 Task: Look for space in Tiruppuvanam, India from 9th June, 2023 to 16th June, 2023 for 2 adults in price range Rs.8000 to Rs.16000. Place can be entire place with 2 bedrooms having 2 beds and 1 bathroom. Property type can be house, flat, guest house. Booking option can be shelf check-in. Required host language is English.
Action: Mouse moved to (480, 81)
Screenshot: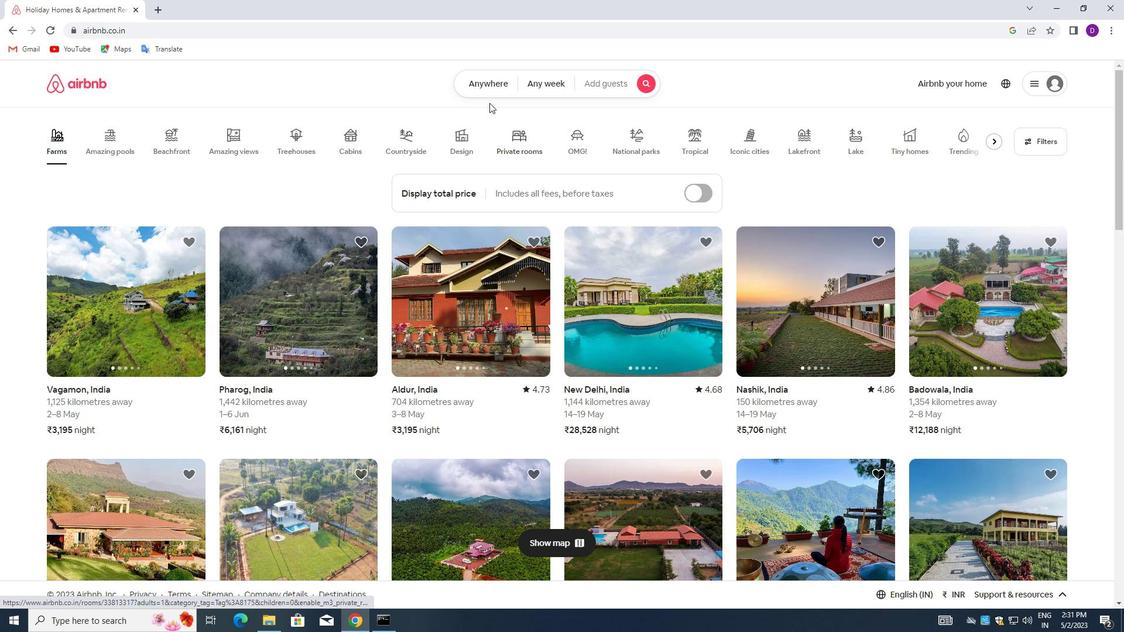 
Action: Mouse pressed left at (480, 81)
Screenshot: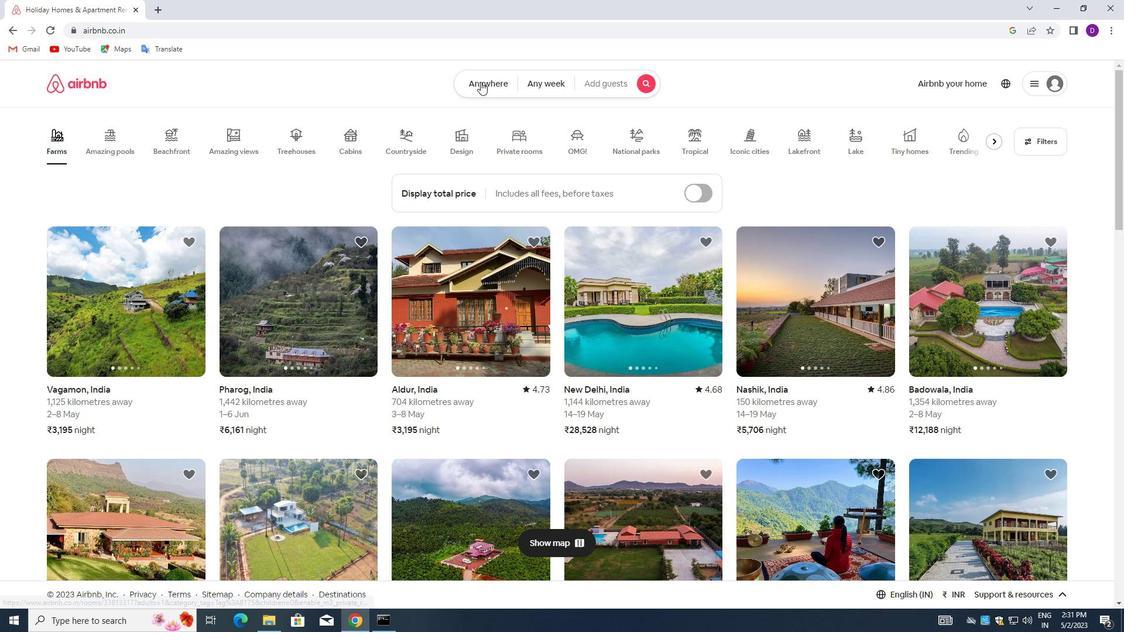 
Action: Mouse moved to (377, 131)
Screenshot: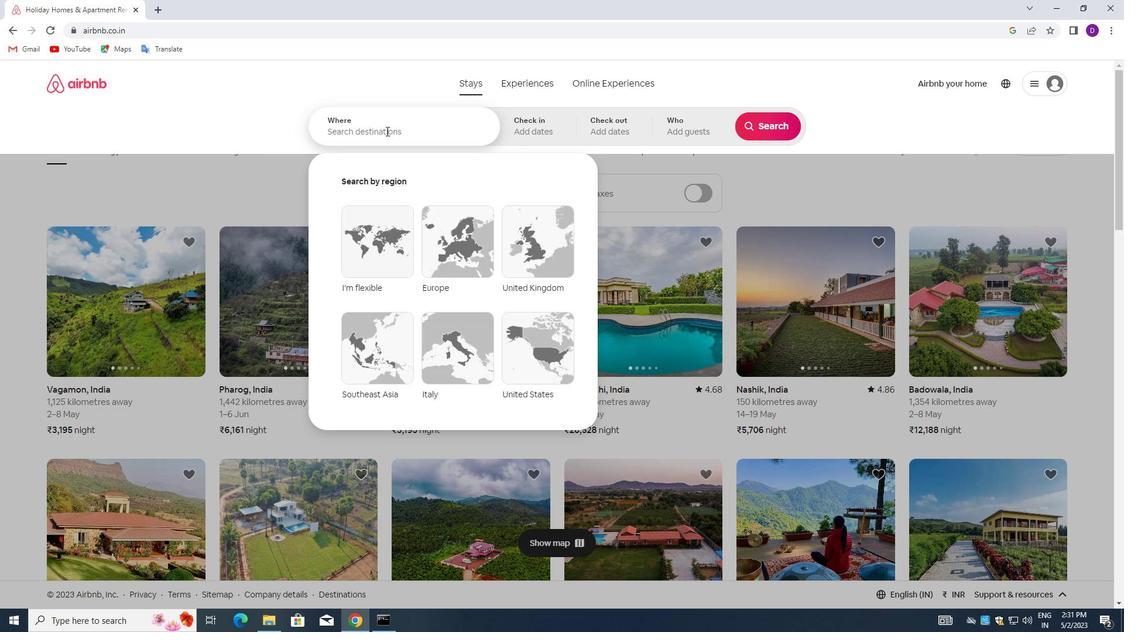 
Action: Mouse pressed left at (377, 131)
Screenshot: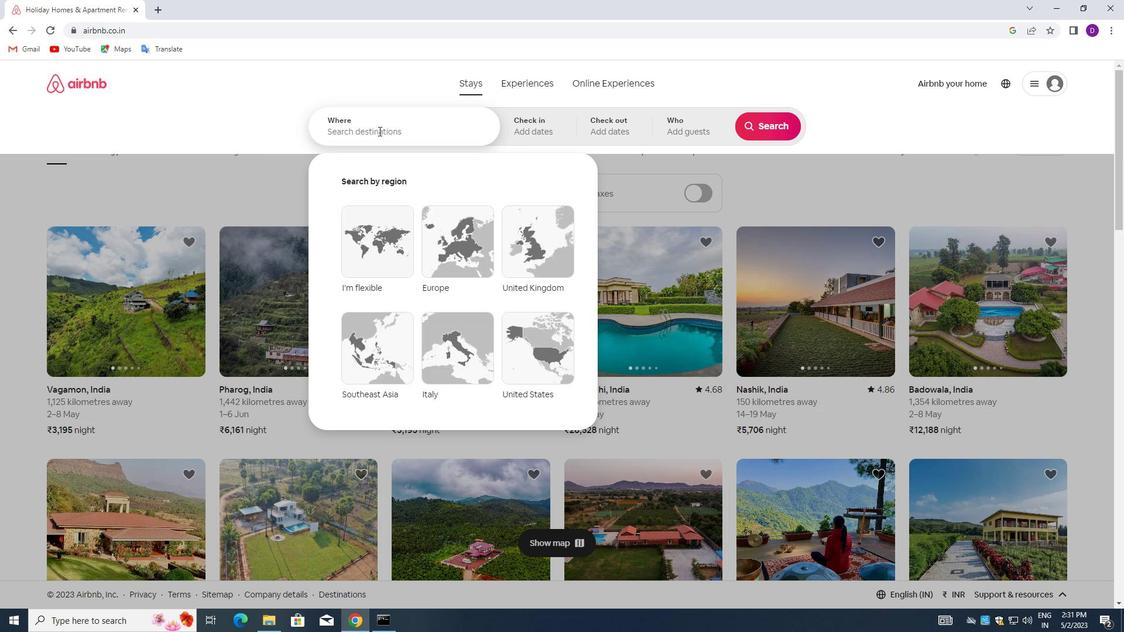 
Action: Key pressed <Key.shift_r>Tiruppuvanam,<Key.space><Key.shift>INDIA<Key.enter>
Screenshot: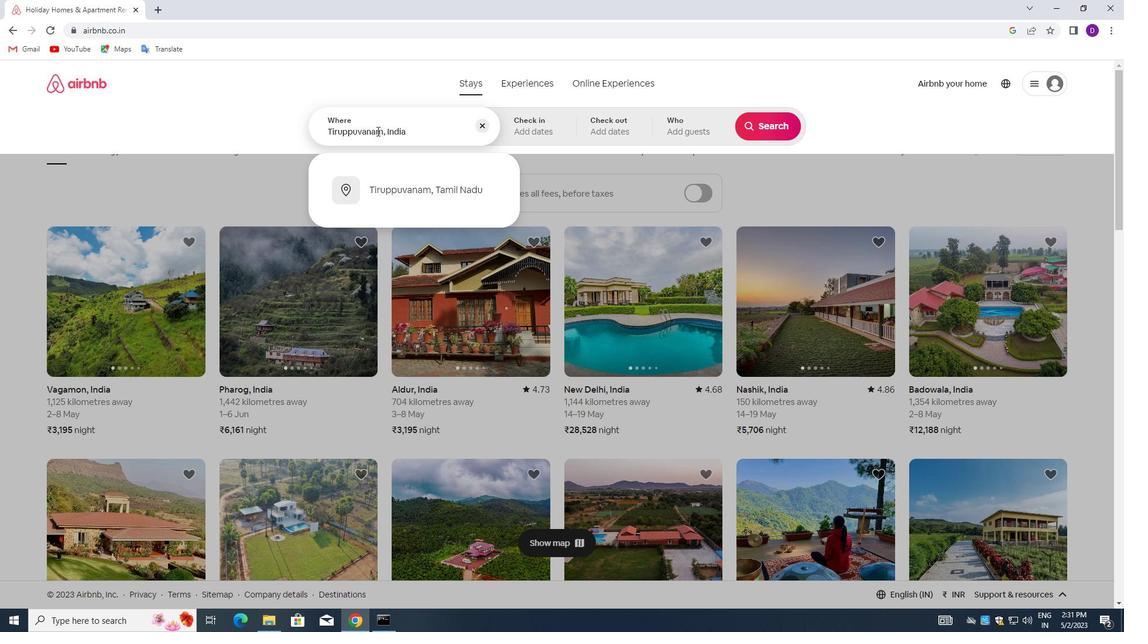 
Action: Mouse moved to (699, 349)
Screenshot: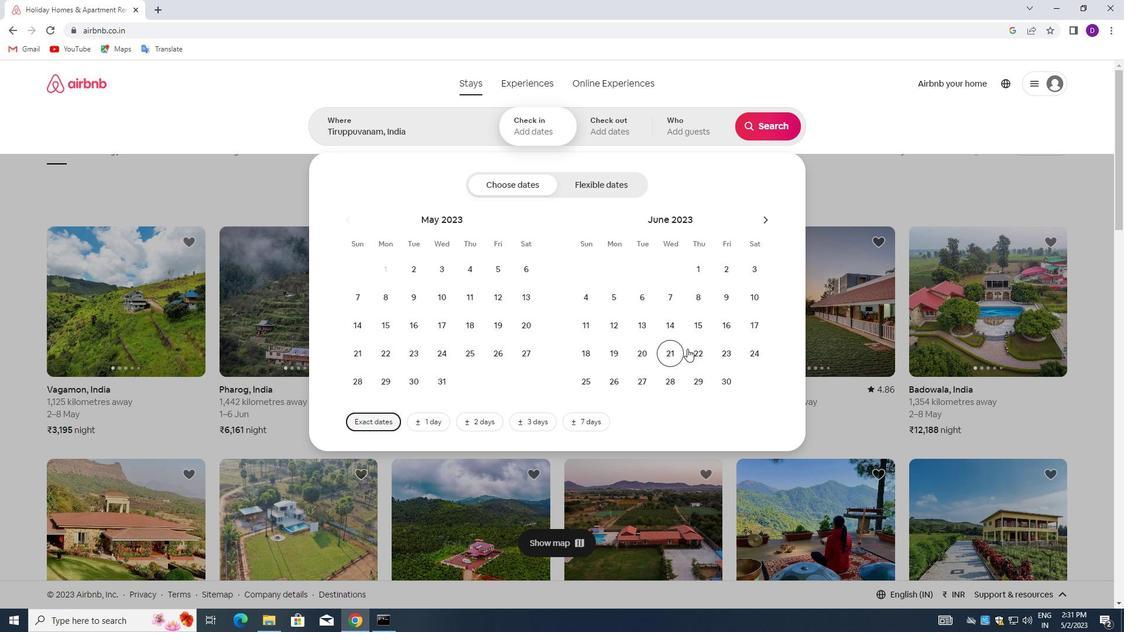 
Action: Mouse pressed left at (699, 349)
Screenshot: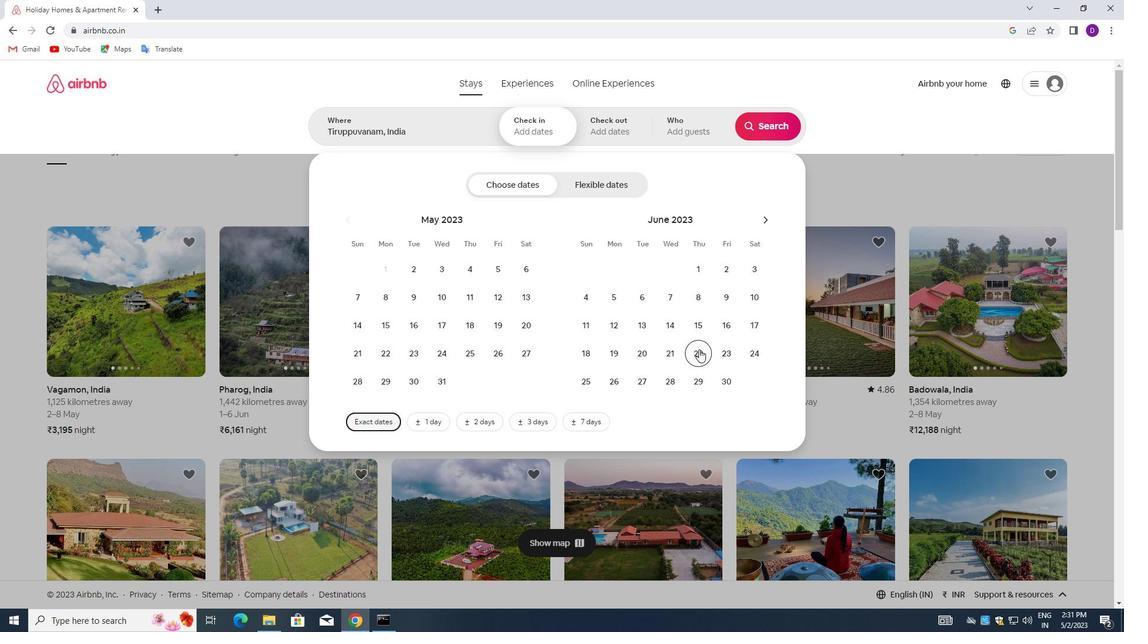 
Action: Mouse moved to (716, 378)
Screenshot: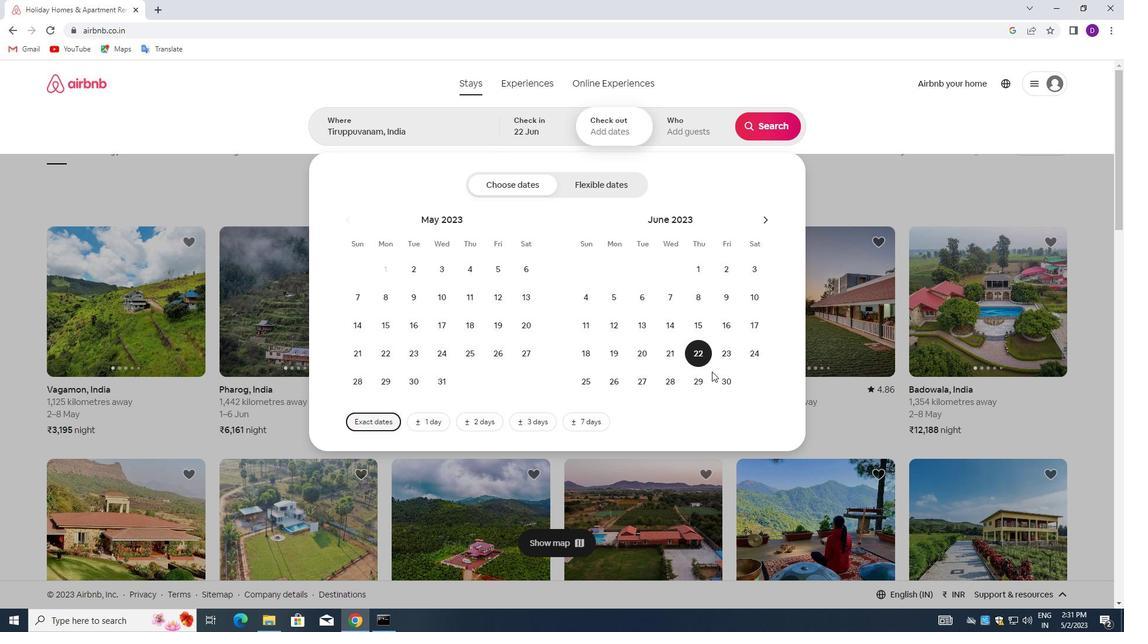 
Action: Mouse pressed left at (716, 378)
Screenshot: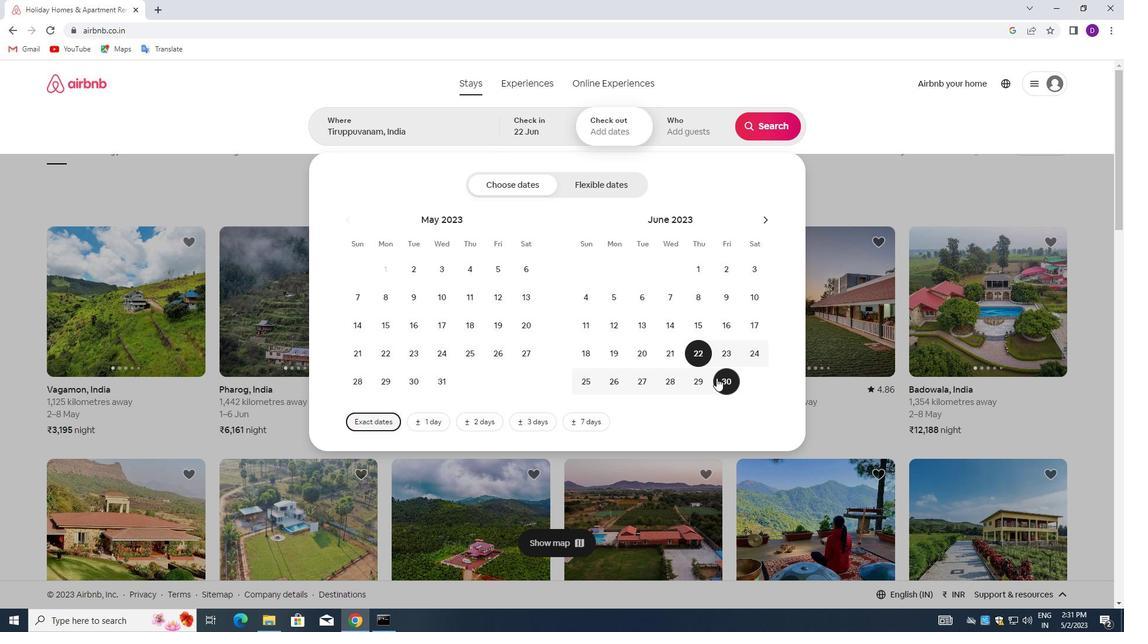 
Action: Mouse moved to (683, 133)
Screenshot: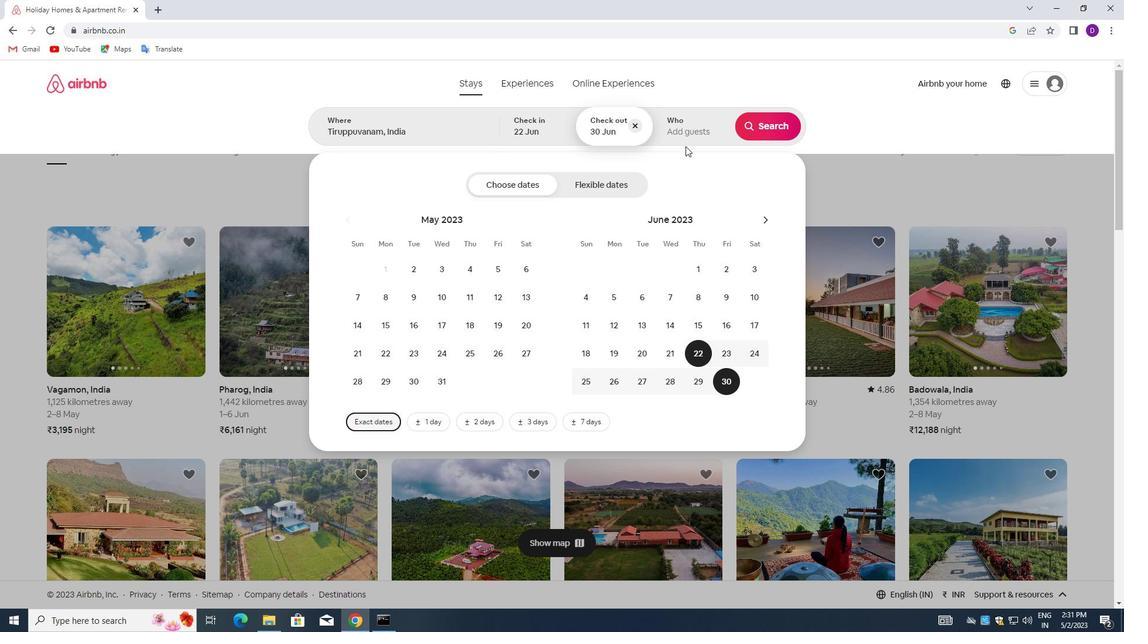 
Action: Mouse pressed left at (683, 133)
Screenshot: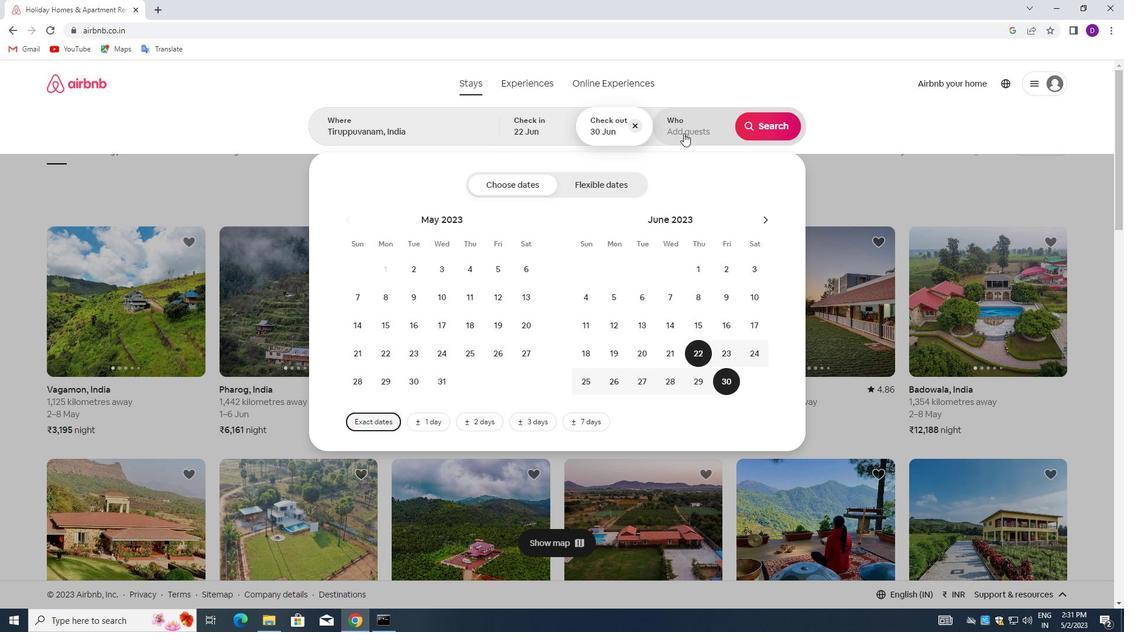 
Action: Mouse moved to (774, 185)
Screenshot: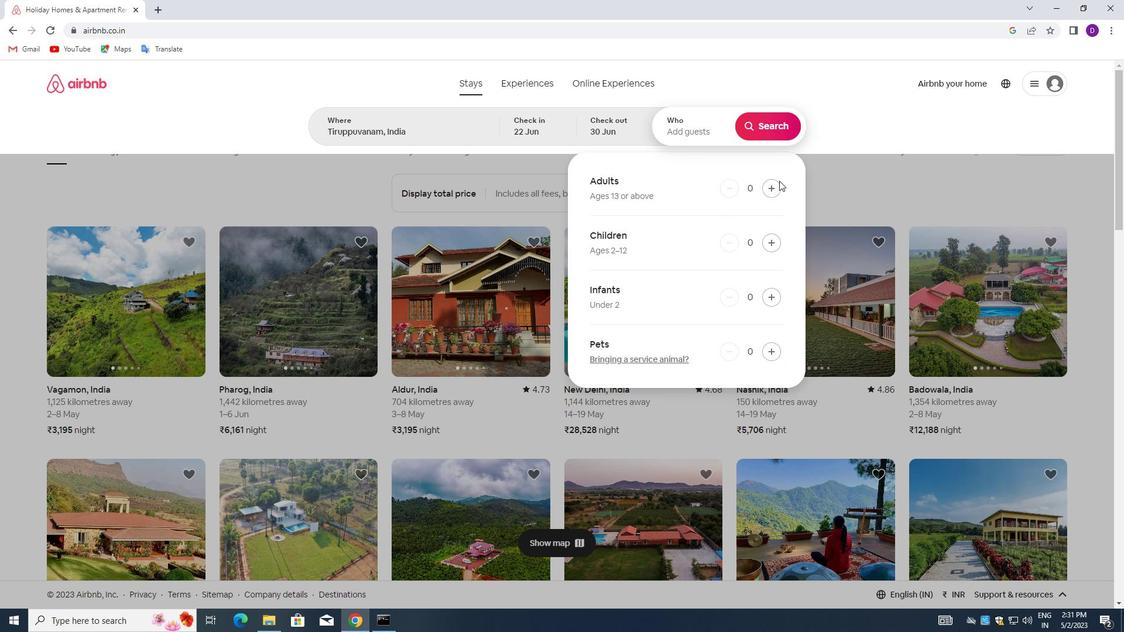 
Action: Mouse pressed left at (774, 185)
Screenshot: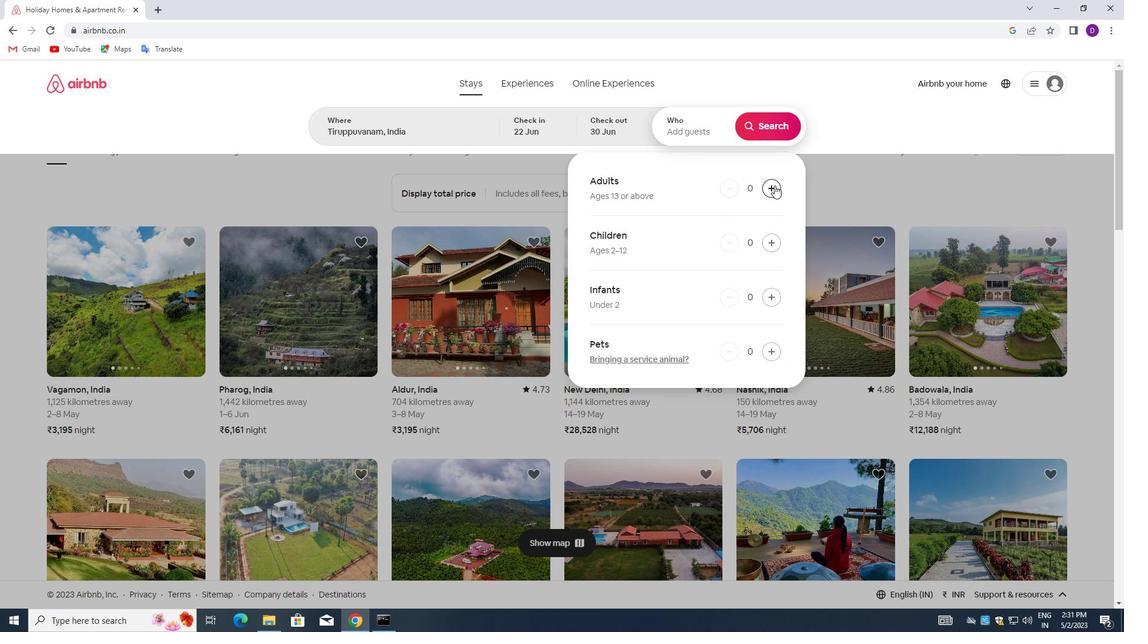 
Action: Mouse pressed left at (774, 185)
Screenshot: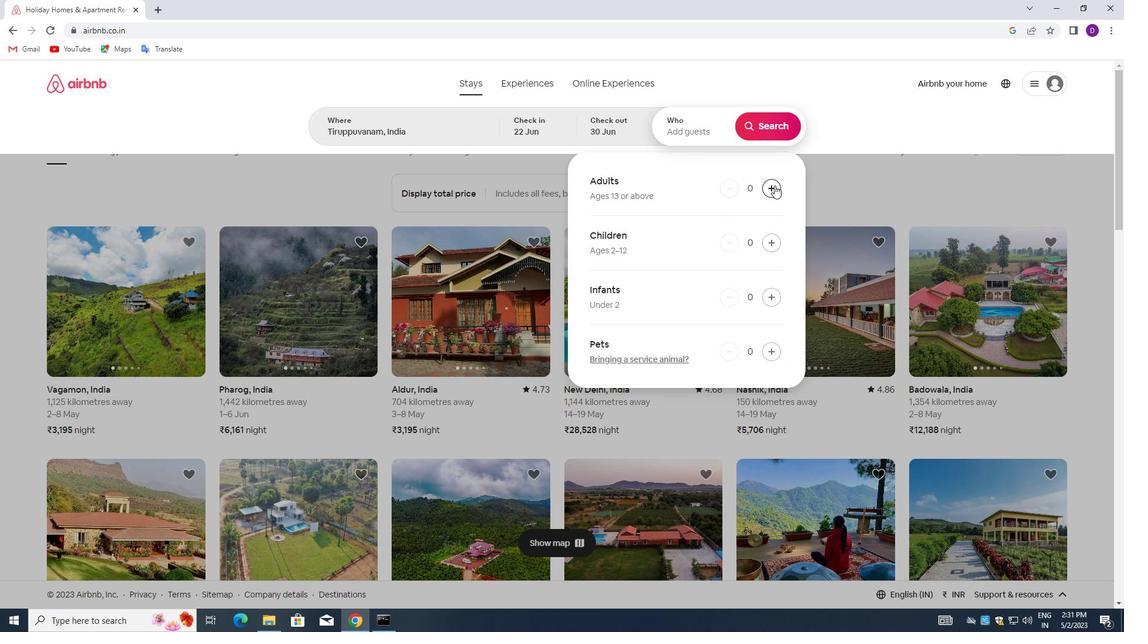 
Action: Mouse moved to (766, 124)
Screenshot: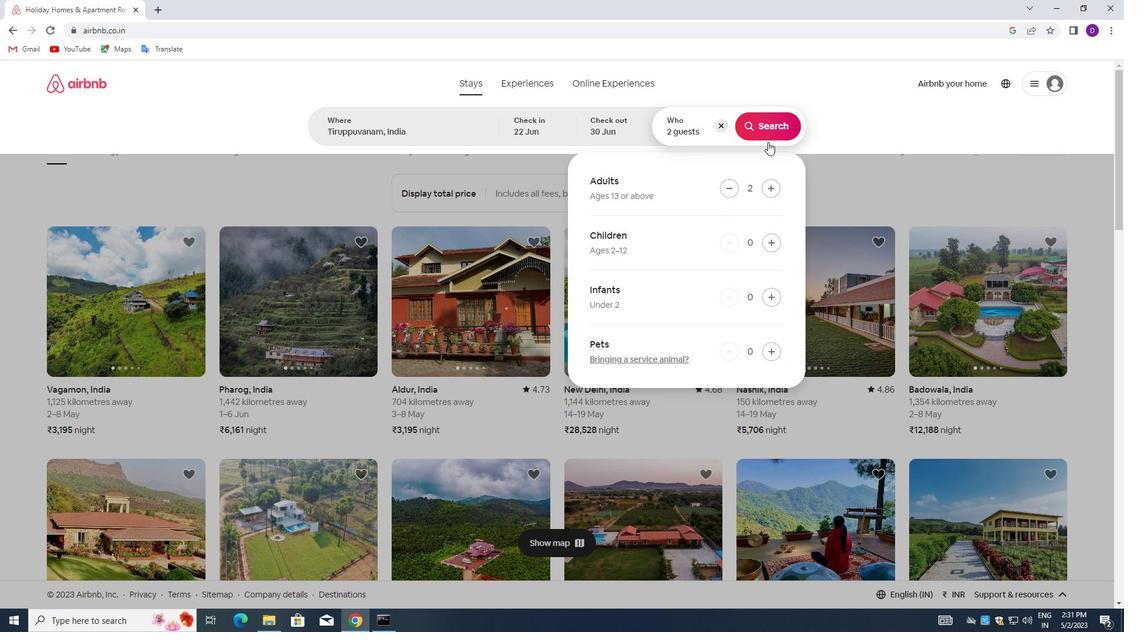 
Action: Mouse pressed left at (766, 124)
Screenshot: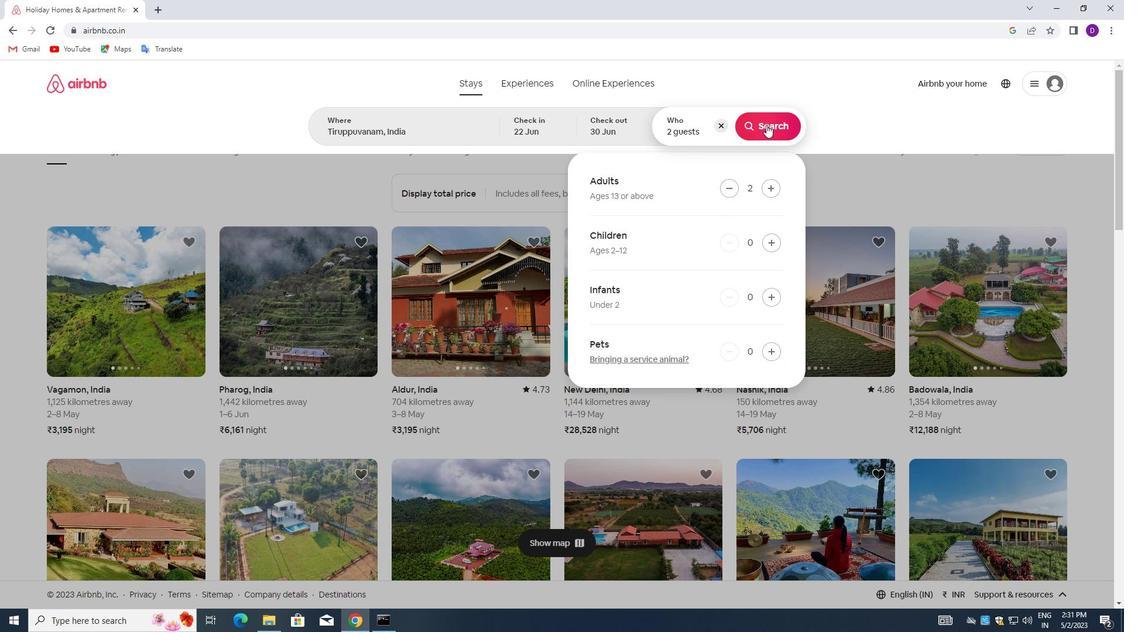 
Action: Mouse moved to (1059, 138)
Screenshot: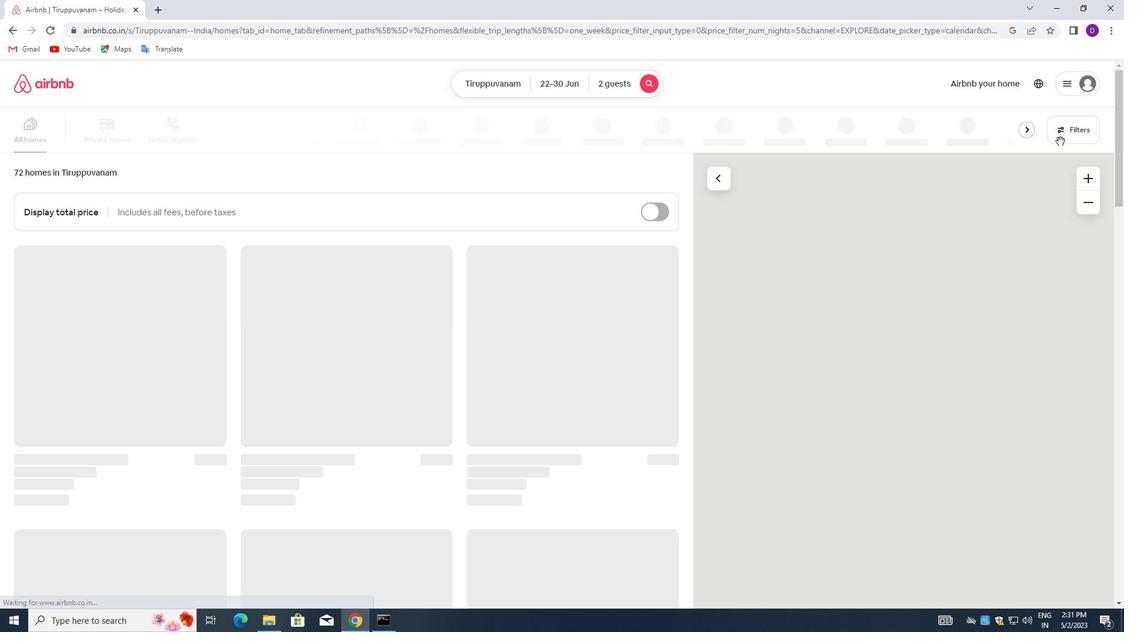 
Action: Mouse pressed left at (1059, 138)
Screenshot: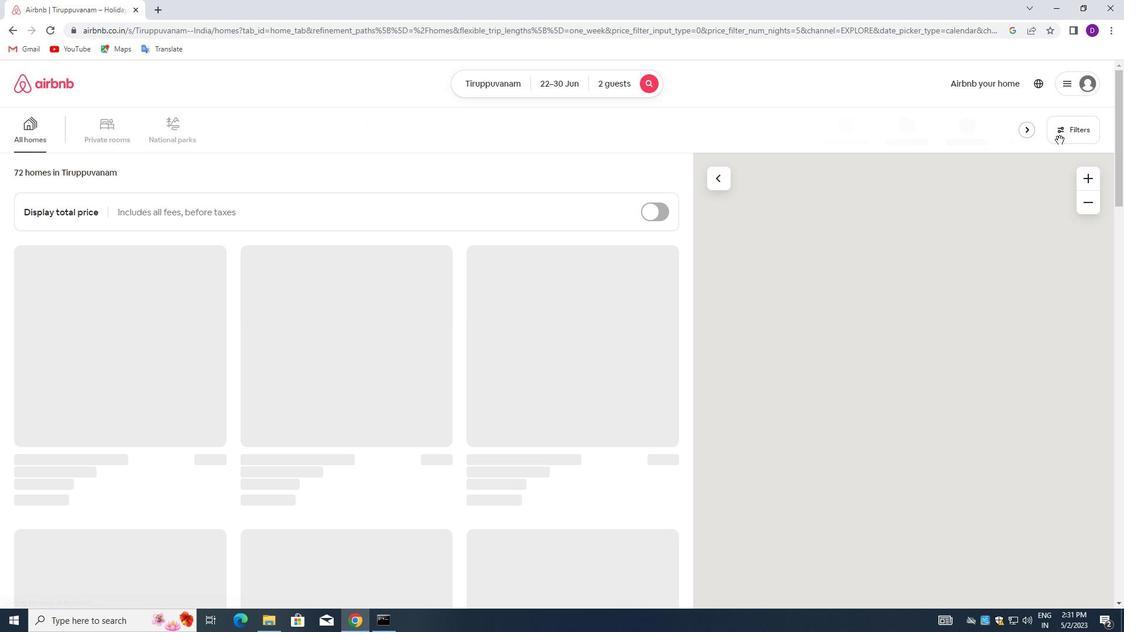 
Action: Mouse moved to (399, 278)
Screenshot: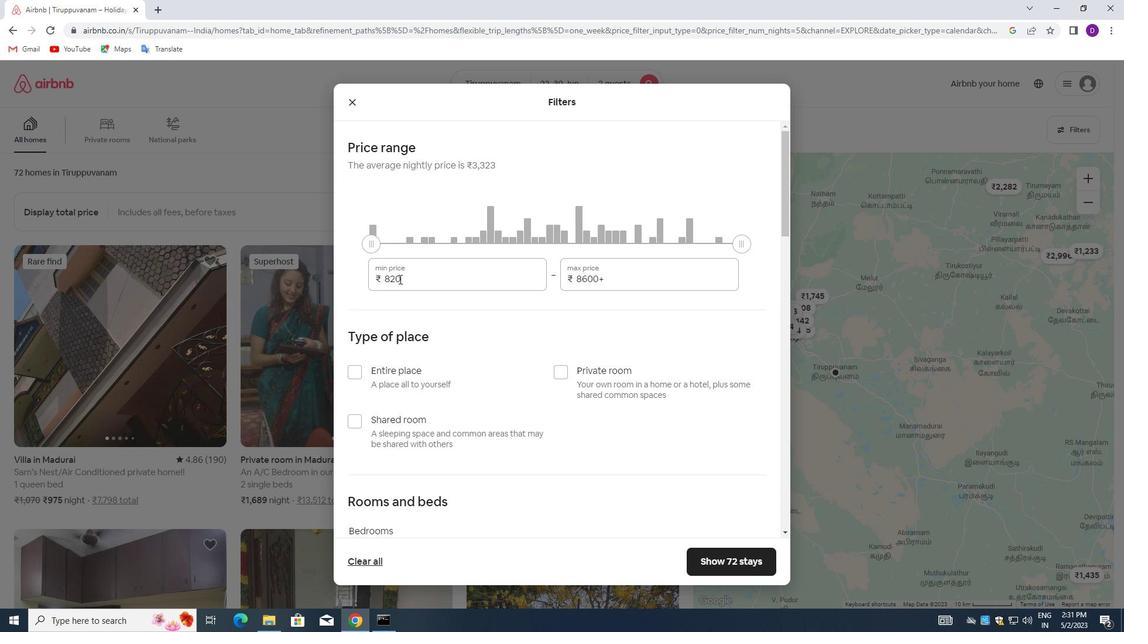 
Action: Mouse pressed left at (399, 278)
Screenshot: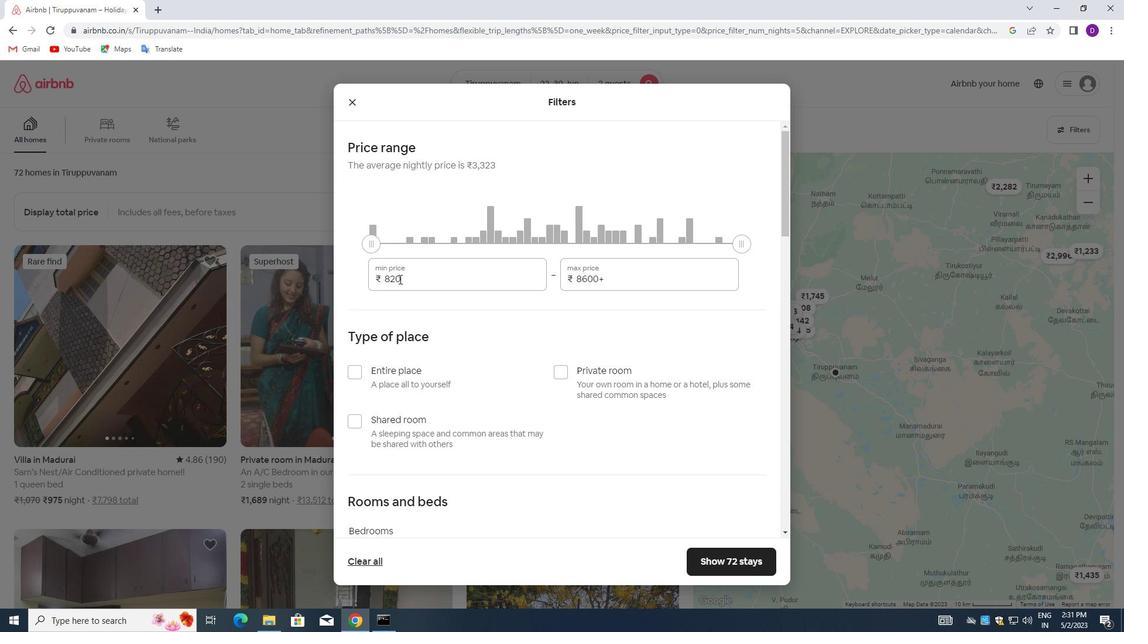 
Action: Mouse pressed left at (399, 278)
Screenshot: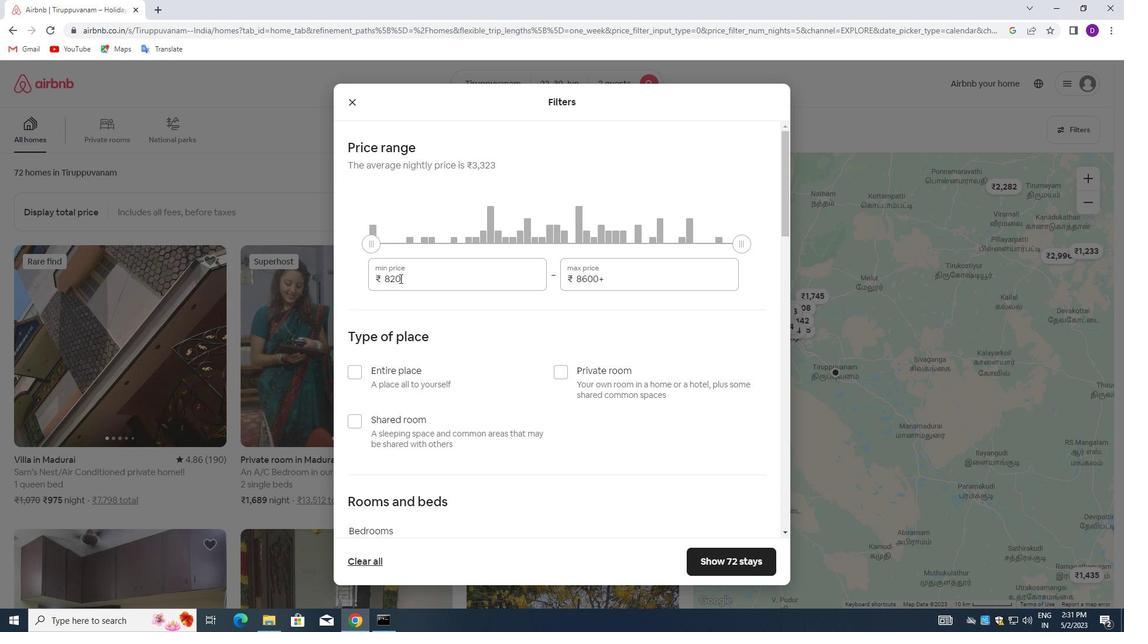 
Action: Key pressed 8000<Key.tab>16000
Screenshot: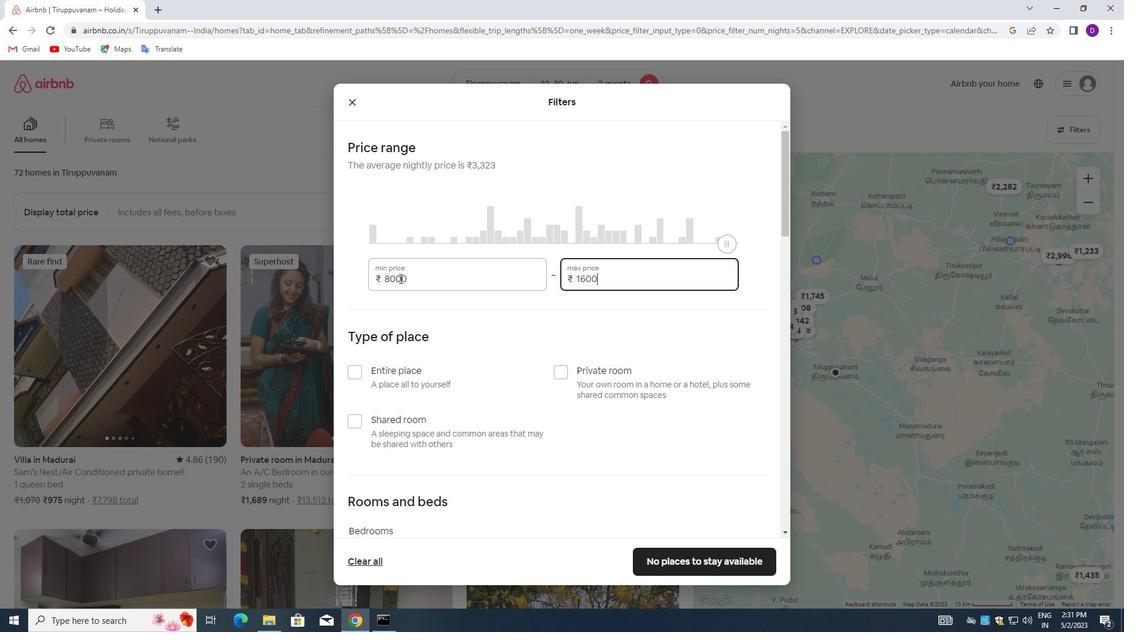 
Action: Mouse moved to (446, 319)
Screenshot: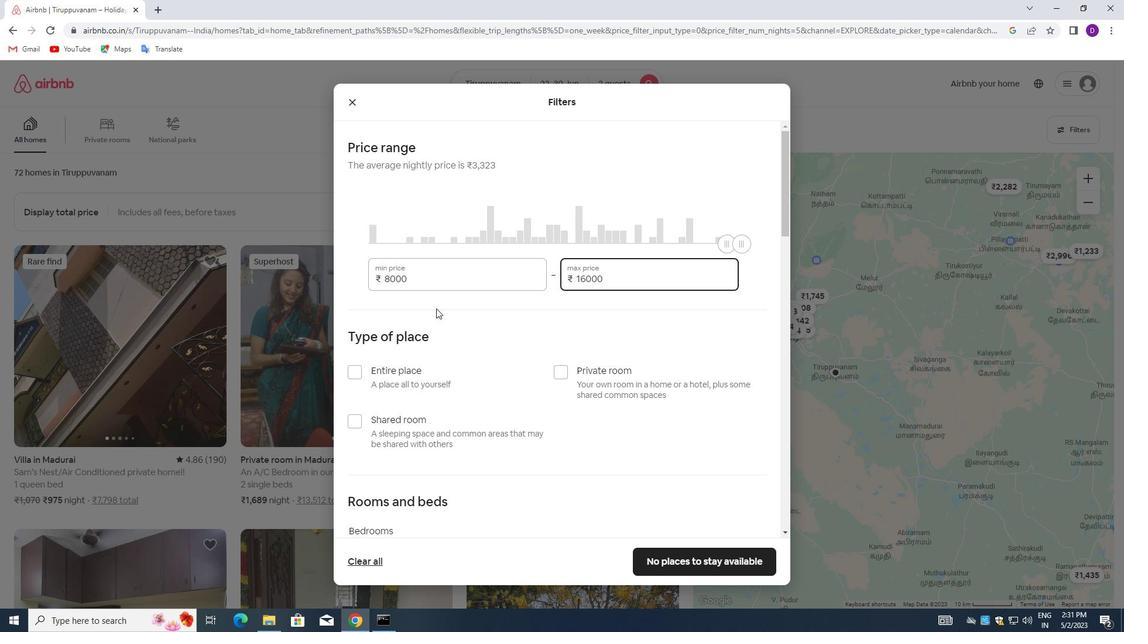 
Action: Mouse scrolled (446, 319) with delta (0, 0)
Screenshot: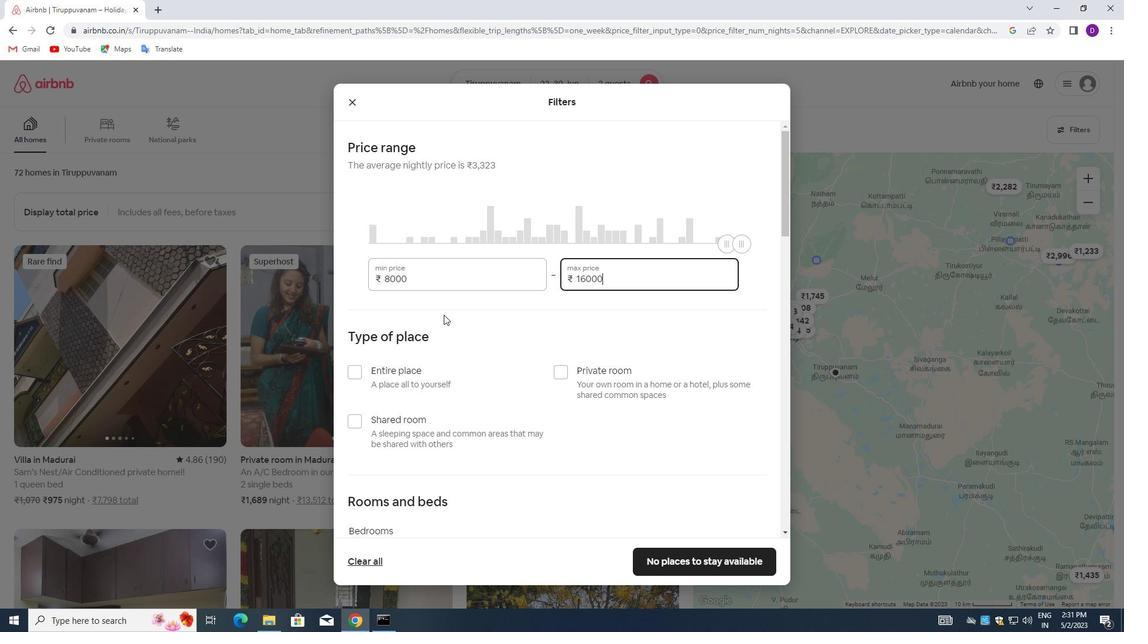 
Action: Mouse scrolled (446, 319) with delta (0, 0)
Screenshot: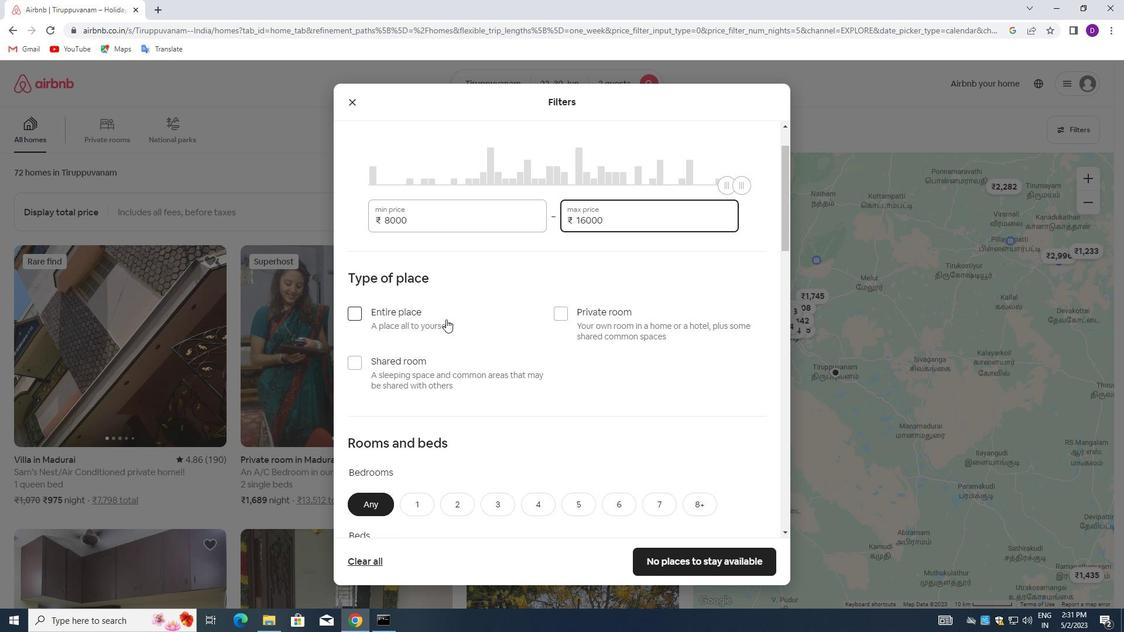 
Action: Mouse moved to (353, 255)
Screenshot: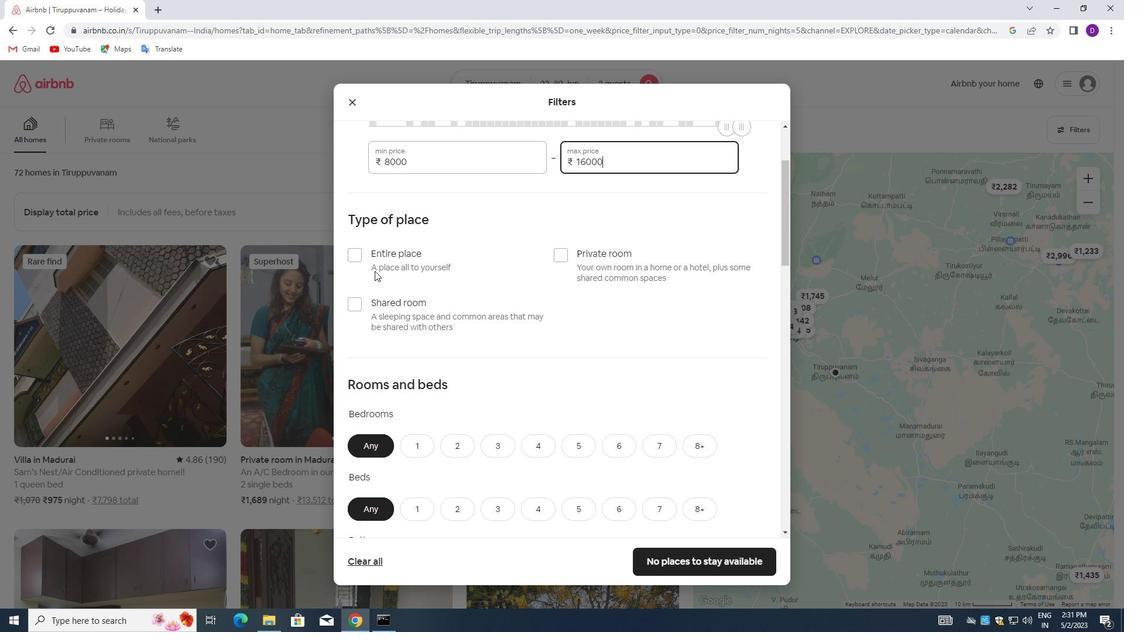 
Action: Mouse pressed left at (353, 255)
Screenshot: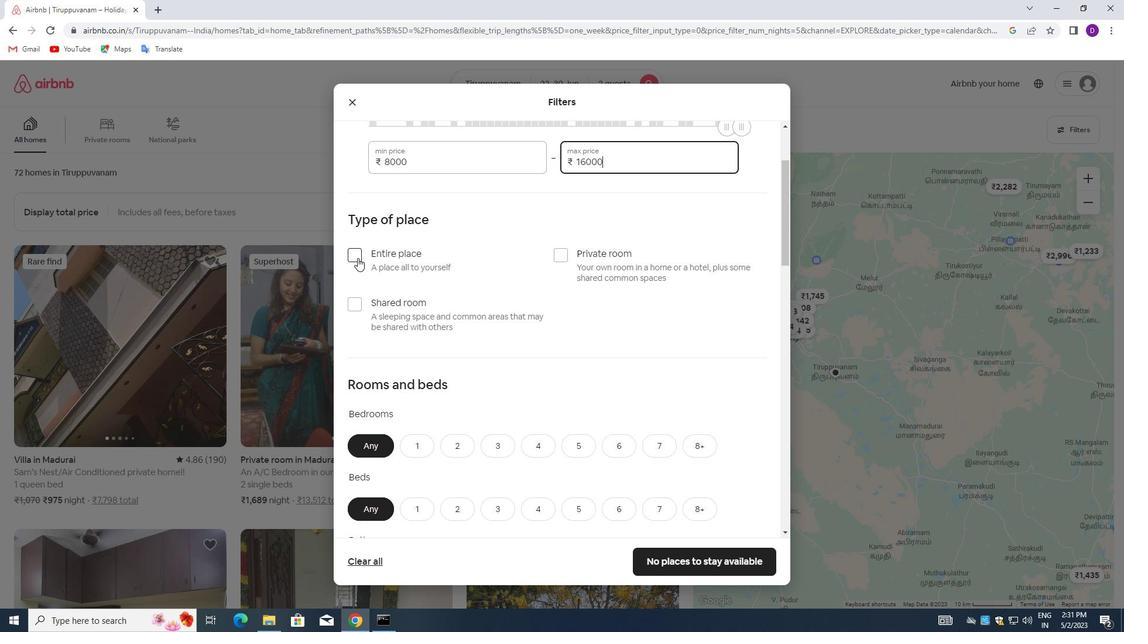 
Action: Mouse moved to (457, 305)
Screenshot: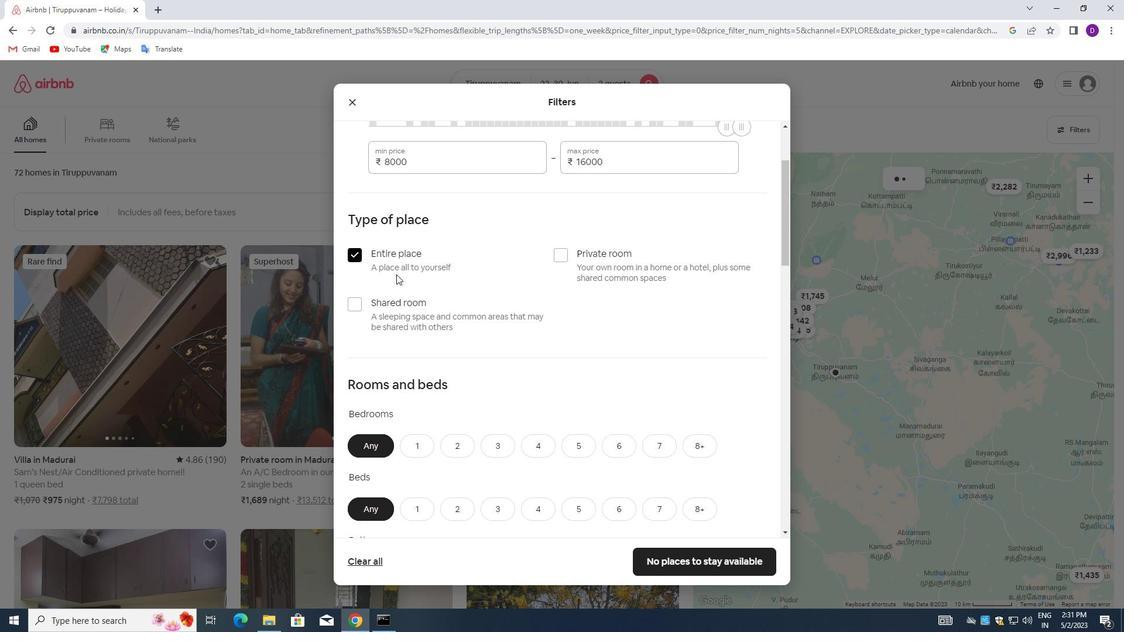 
Action: Mouse scrolled (457, 304) with delta (0, 0)
Screenshot: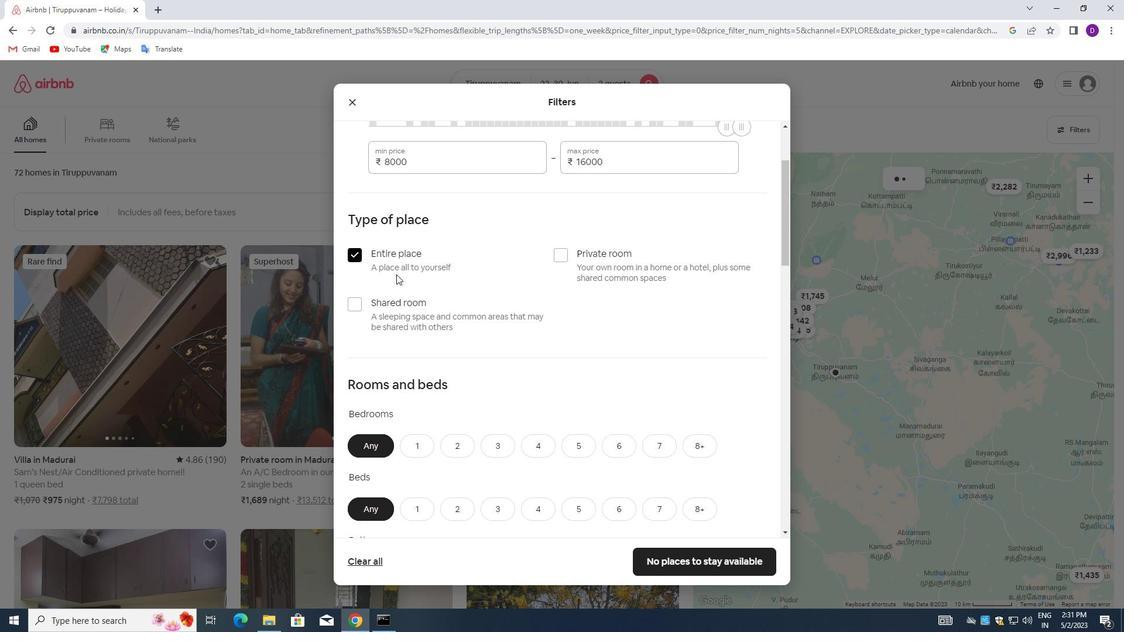 
Action: Mouse scrolled (457, 304) with delta (0, 0)
Screenshot: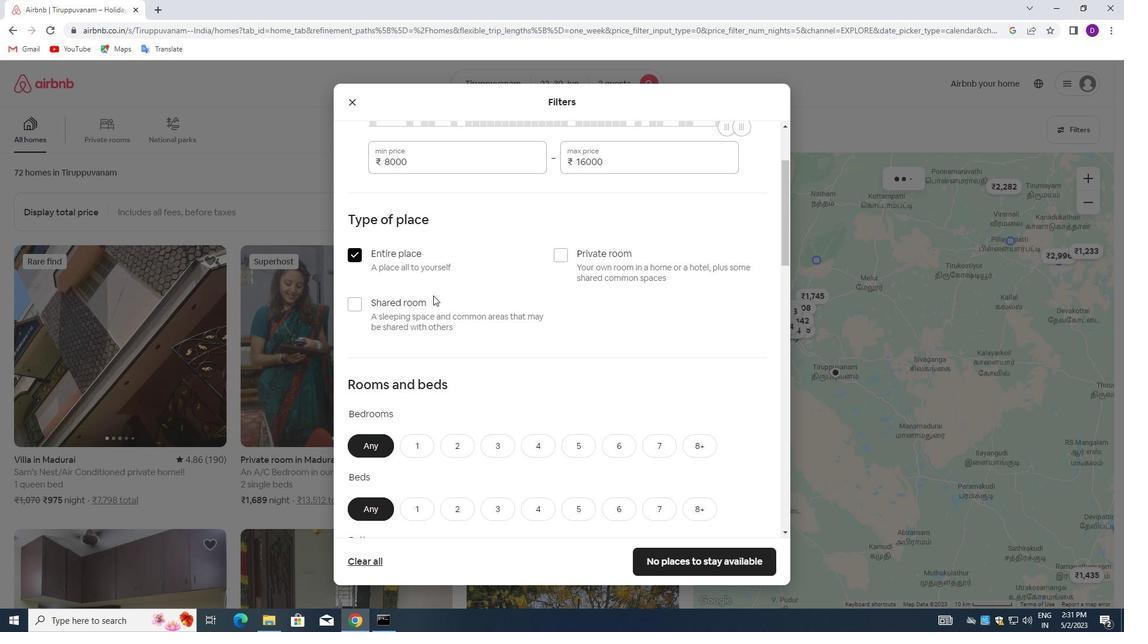 
Action: Mouse moved to (457, 305)
Screenshot: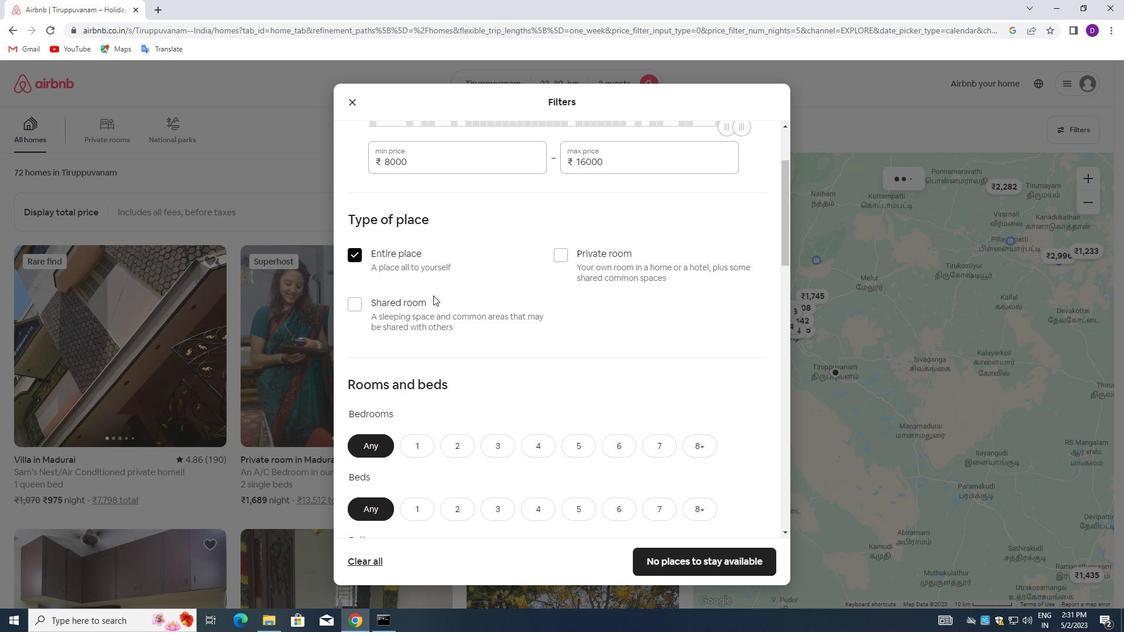 
Action: Mouse scrolled (457, 305) with delta (0, 0)
Screenshot: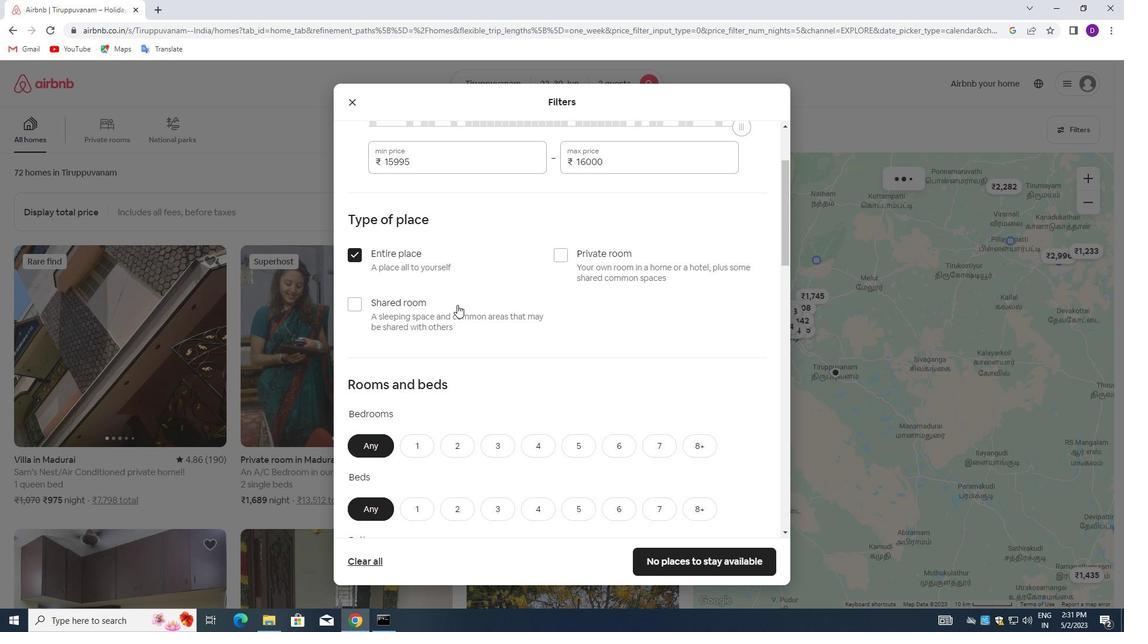 
Action: Mouse moved to (459, 272)
Screenshot: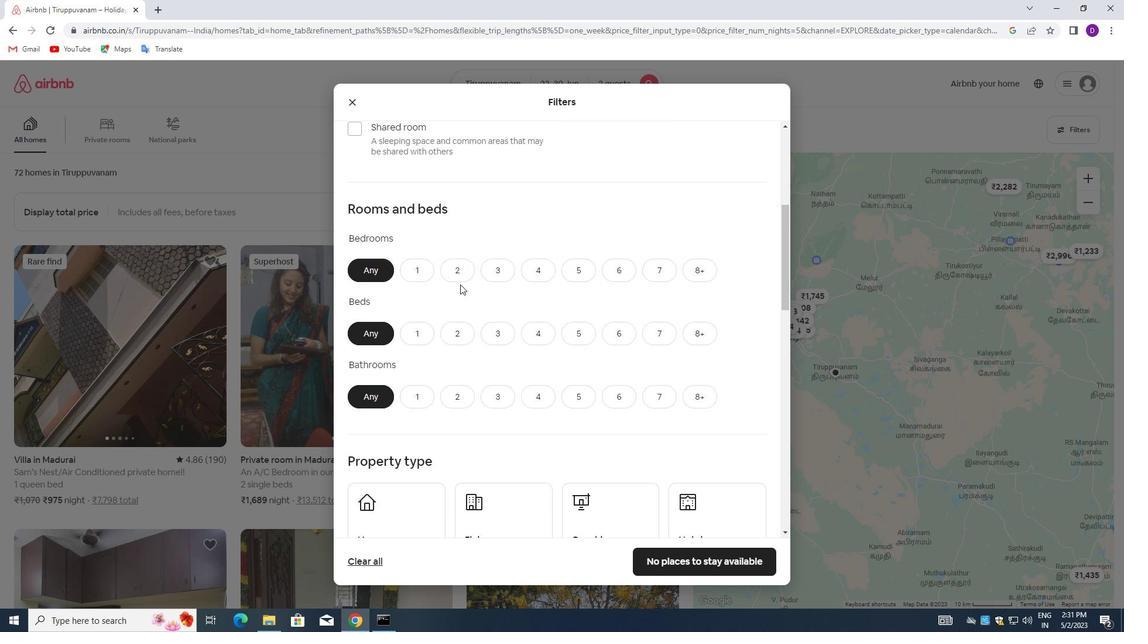 
Action: Mouse pressed left at (459, 272)
Screenshot: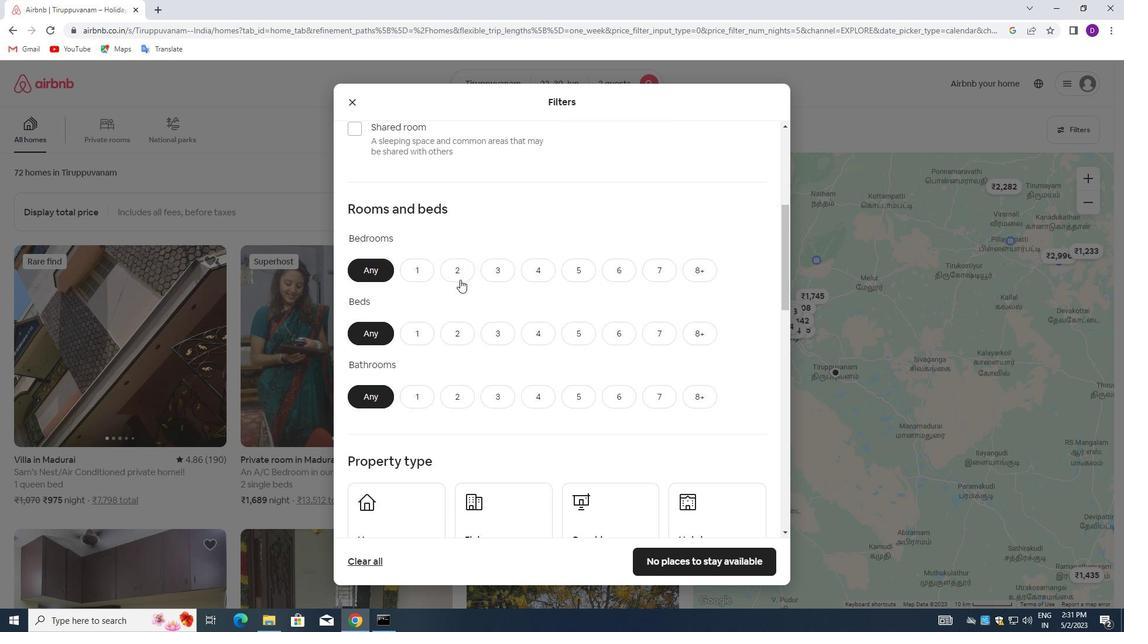
Action: Mouse moved to (456, 329)
Screenshot: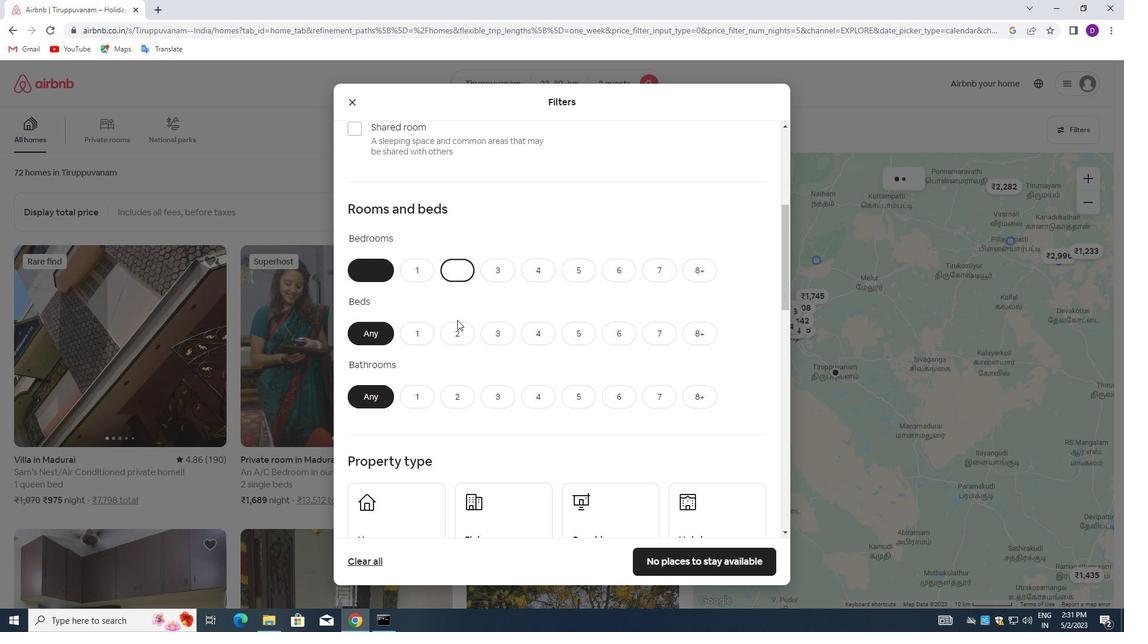 
Action: Mouse pressed left at (456, 329)
Screenshot: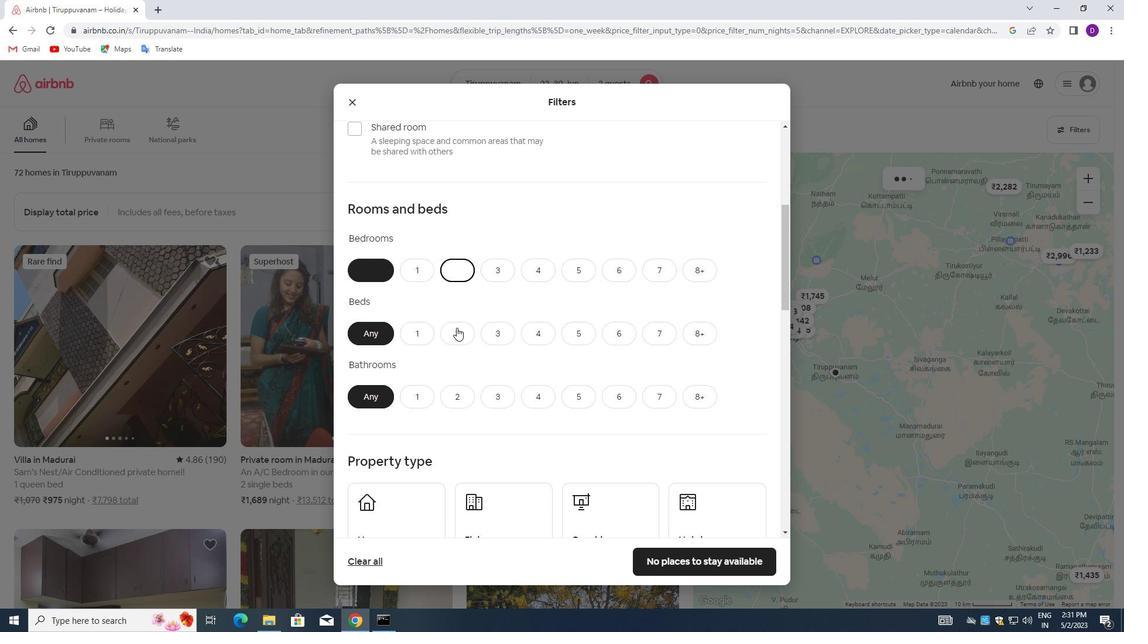 
Action: Mouse moved to (408, 394)
Screenshot: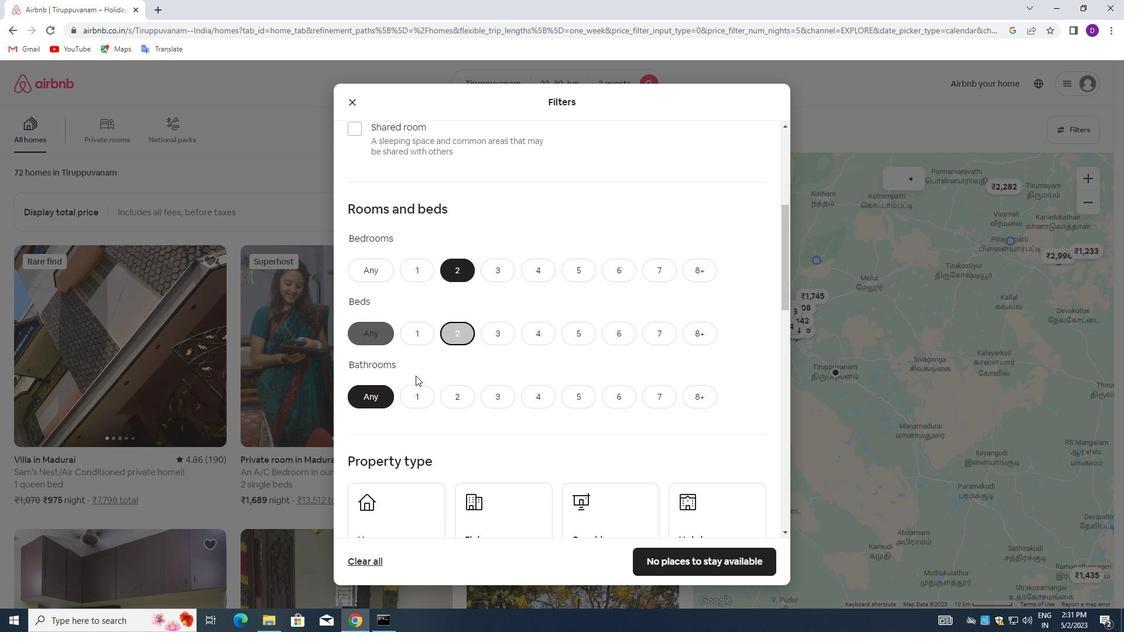 
Action: Mouse pressed left at (408, 394)
Screenshot: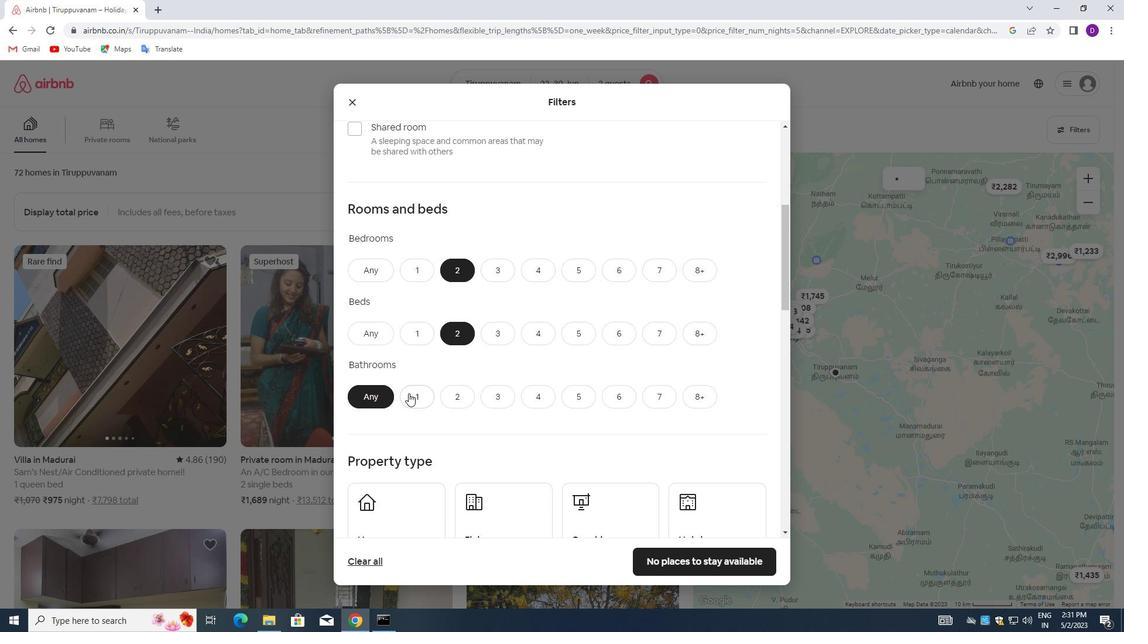 
Action: Mouse moved to (460, 344)
Screenshot: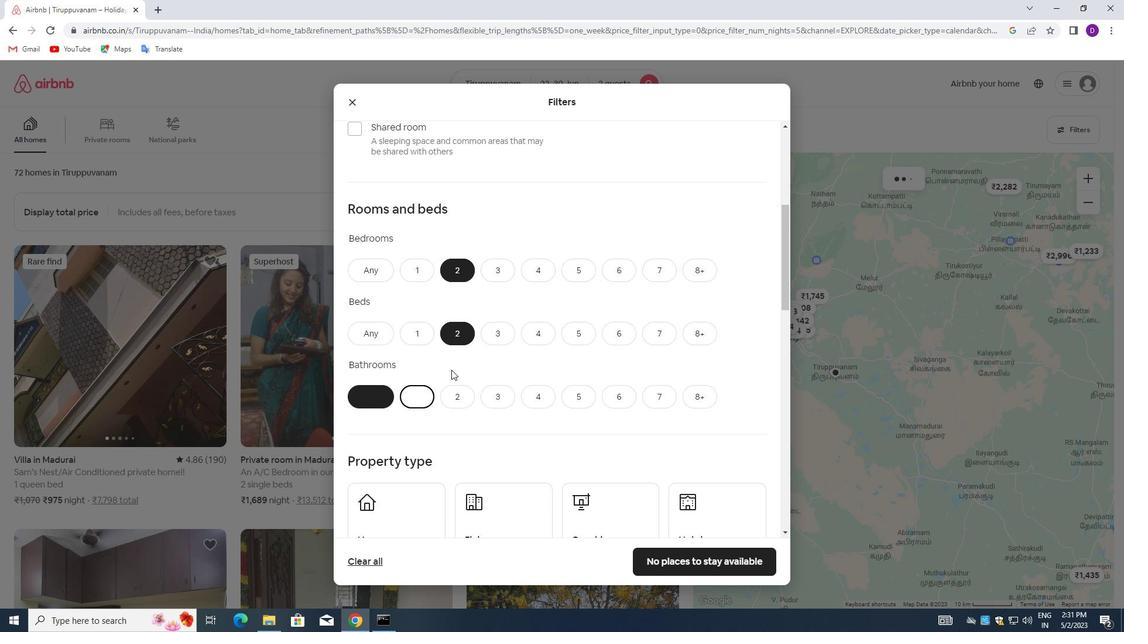 
Action: Mouse scrolled (460, 343) with delta (0, 0)
Screenshot: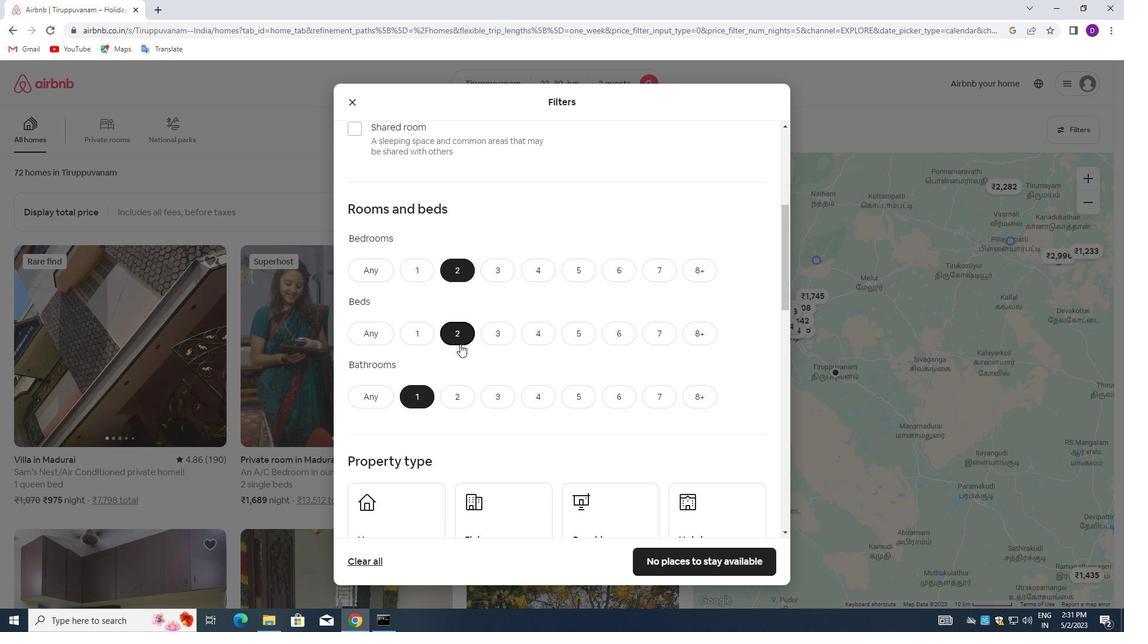 
Action: Mouse moved to (460, 343)
Screenshot: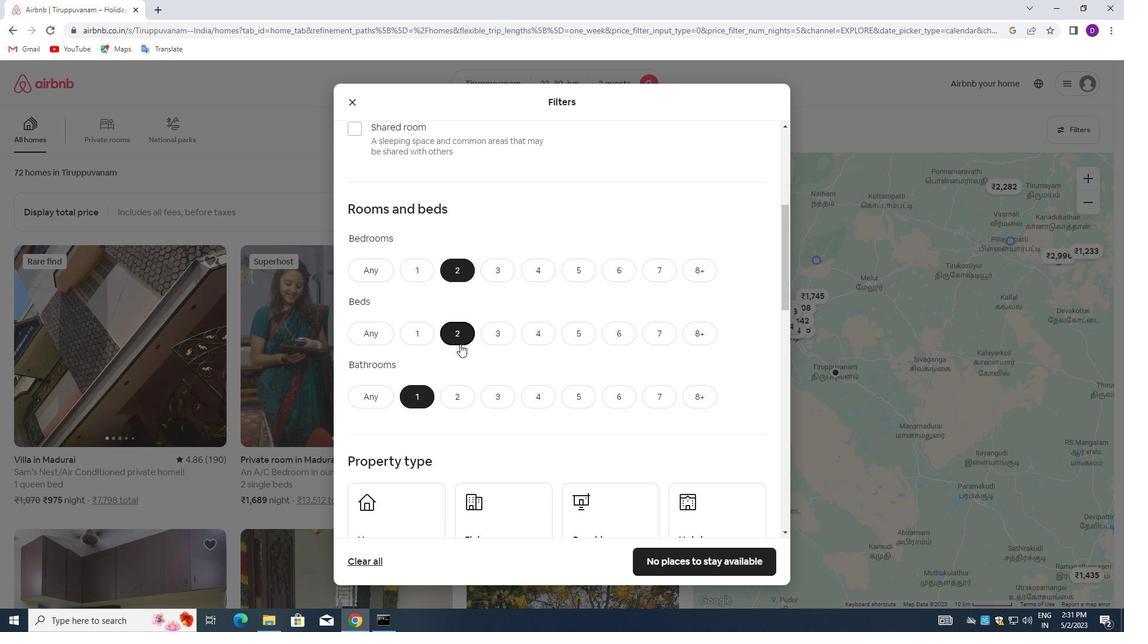 
Action: Mouse scrolled (460, 343) with delta (0, 0)
Screenshot: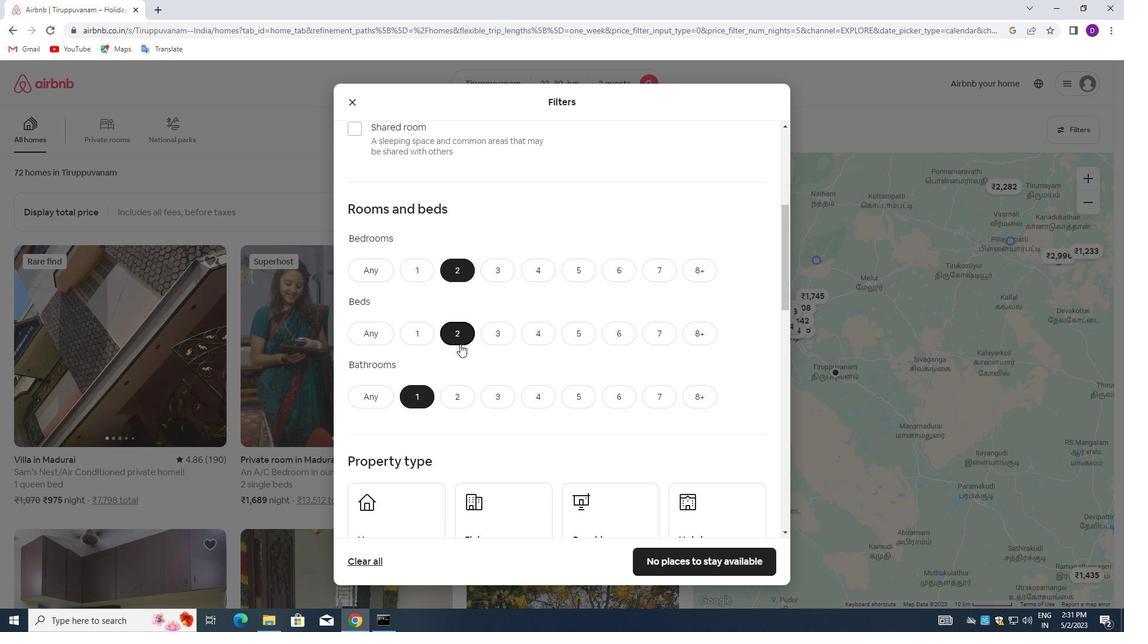 
Action: Mouse moved to (462, 343)
Screenshot: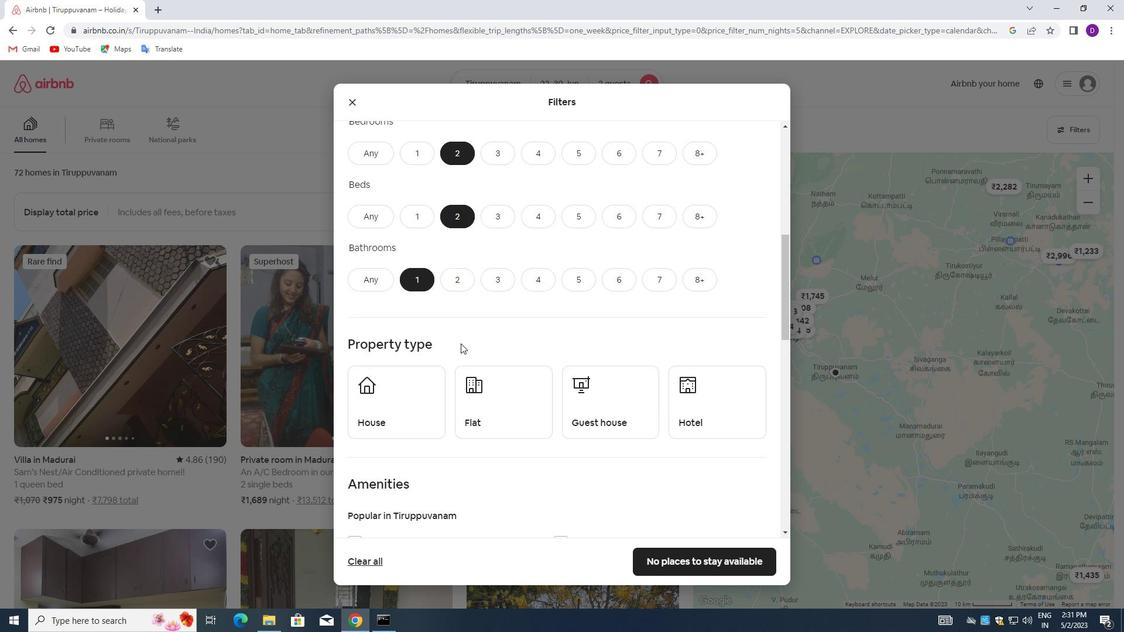 
Action: Mouse scrolled (462, 343) with delta (0, 0)
Screenshot: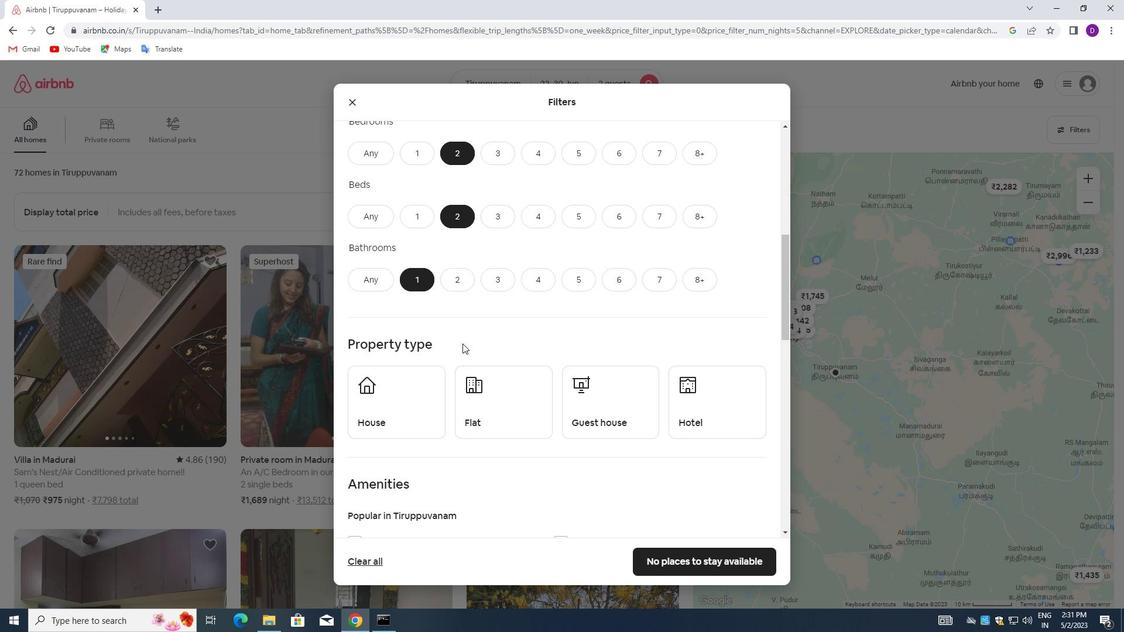 
Action: Mouse moved to (463, 343)
Screenshot: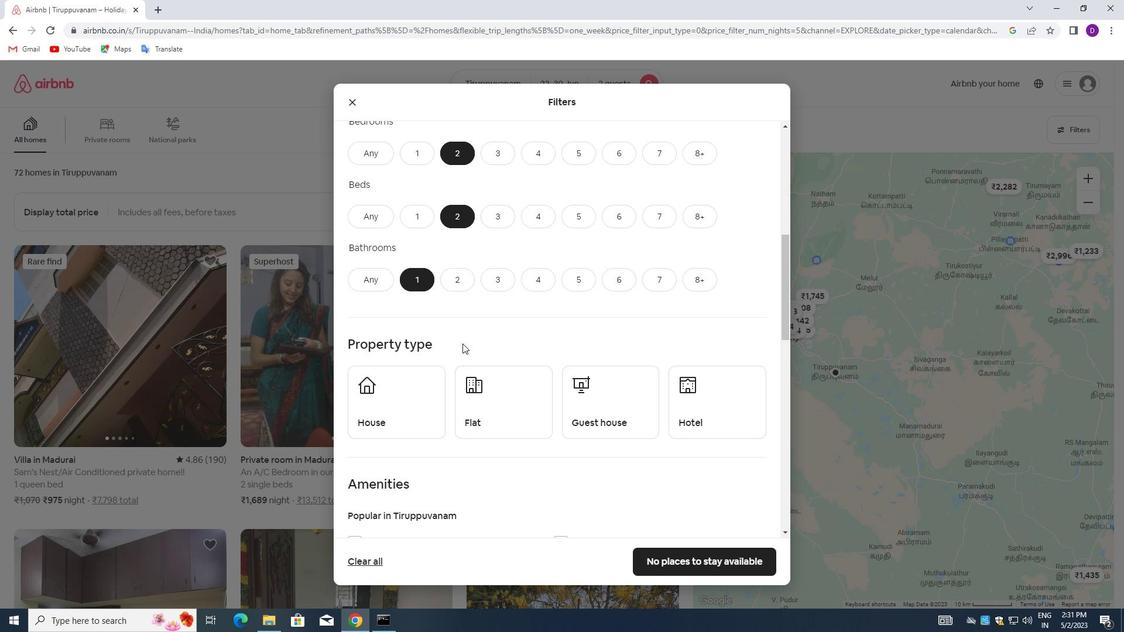 
Action: Mouse scrolled (463, 343) with delta (0, 0)
Screenshot: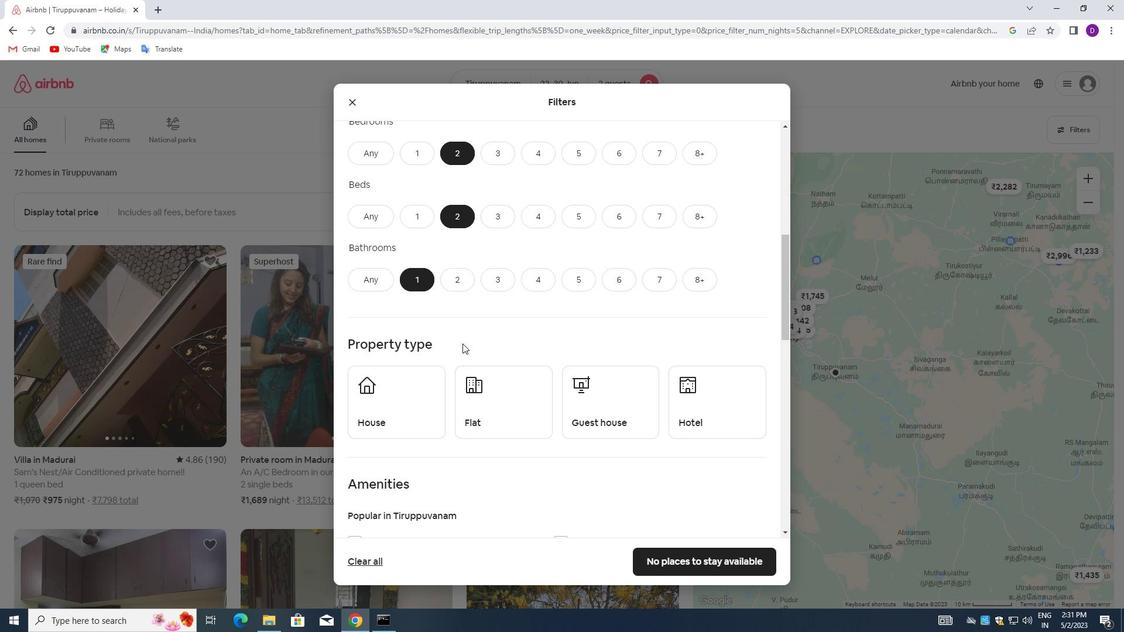 
Action: Mouse moved to (397, 289)
Screenshot: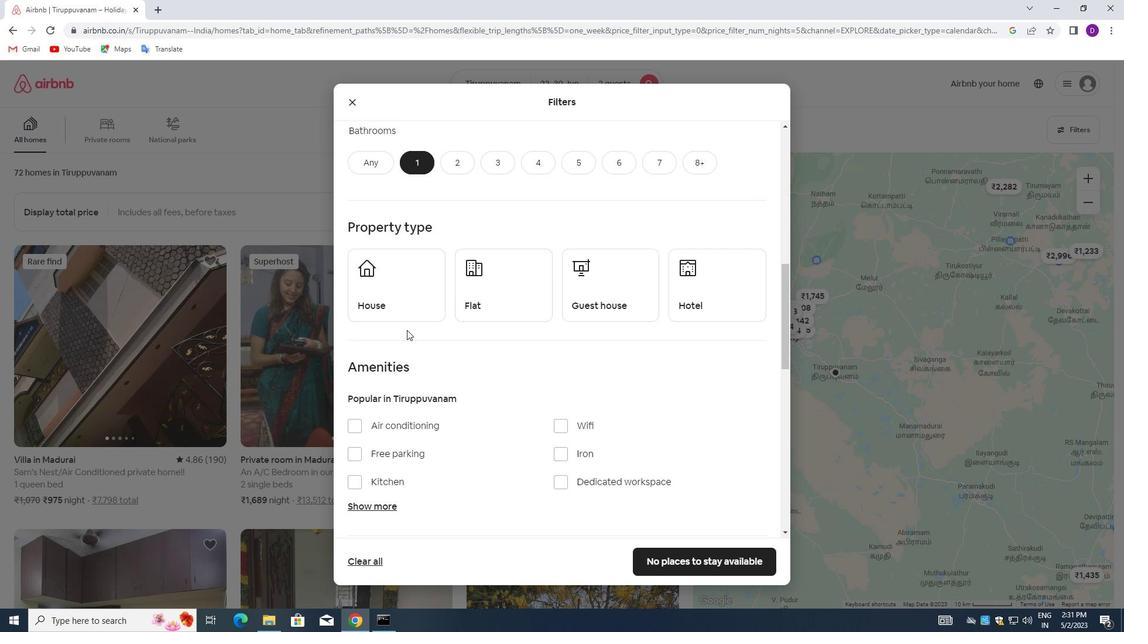 
Action: Mouse pressed left at (397, 289)
Screenshot: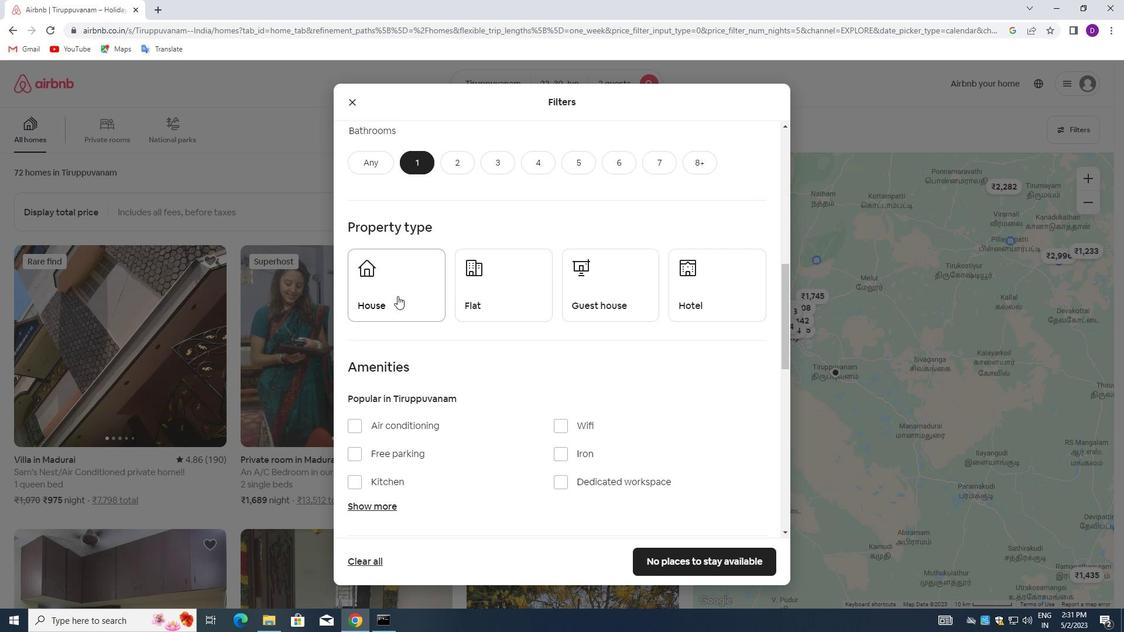 
Action: Mouse moved to (518, 282)
Screenshot: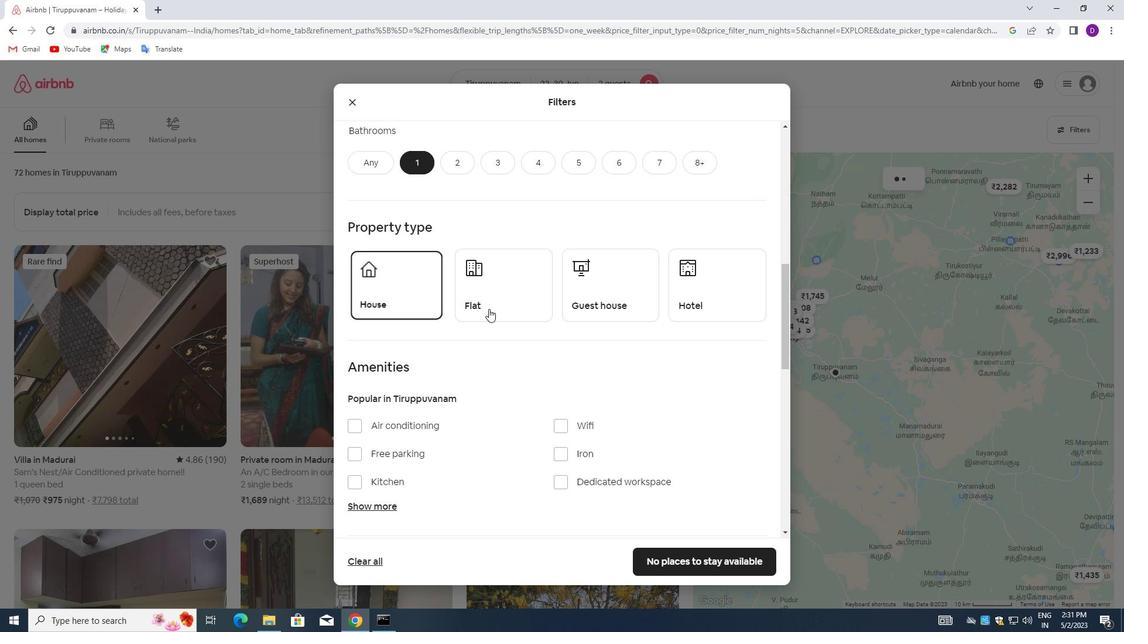 
Action: Mouse pressed left at (518, 282)
Screenshot: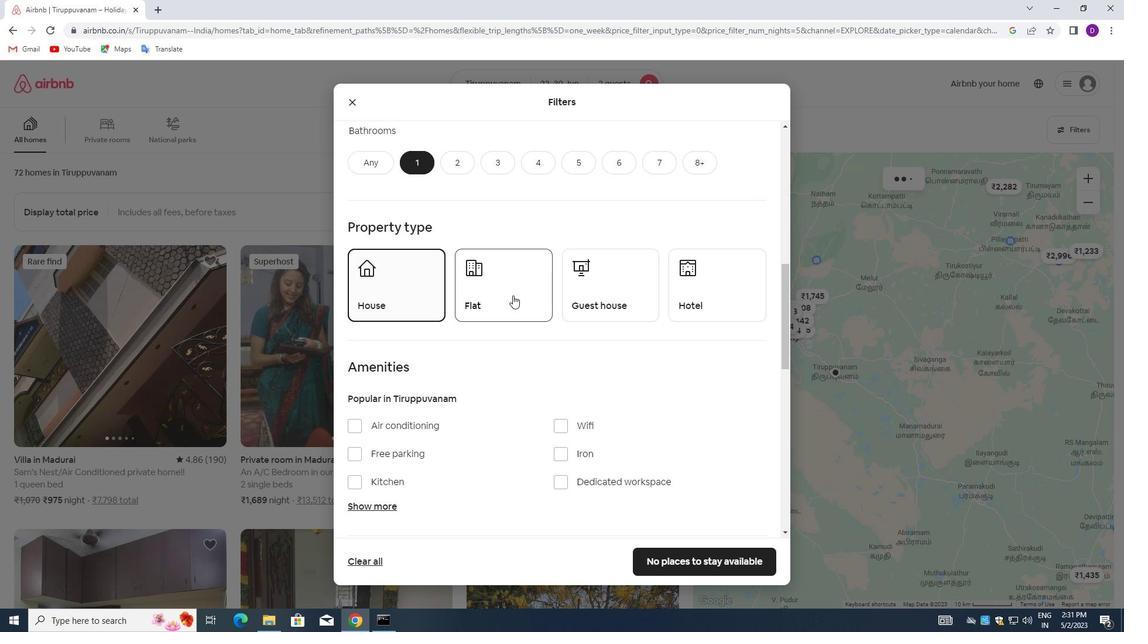 
Action: Mouse moved to (610, 292)
Screenshot: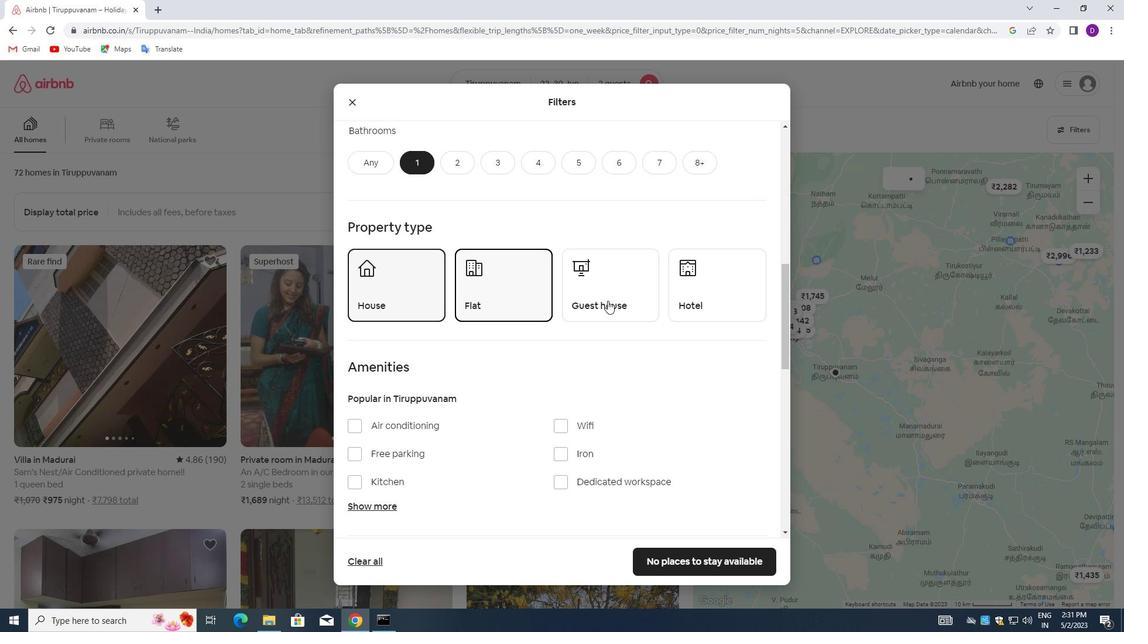
Action: Mouse pressed left at (610, 292)
Screenshot: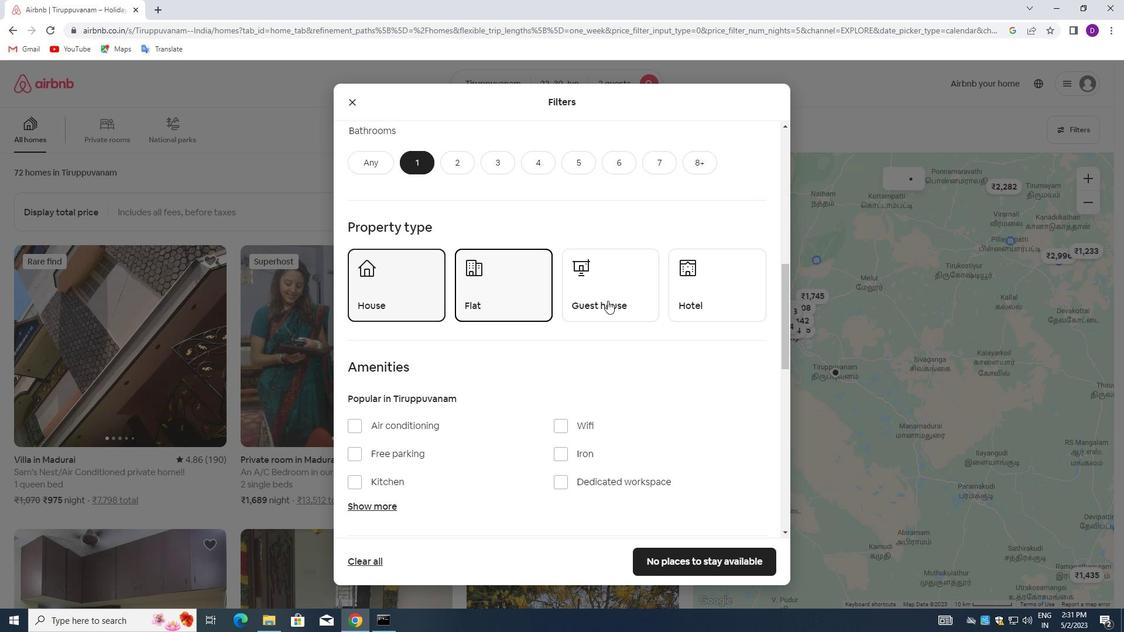 
Action: Mouse moved to (534, 334)
Screenshot: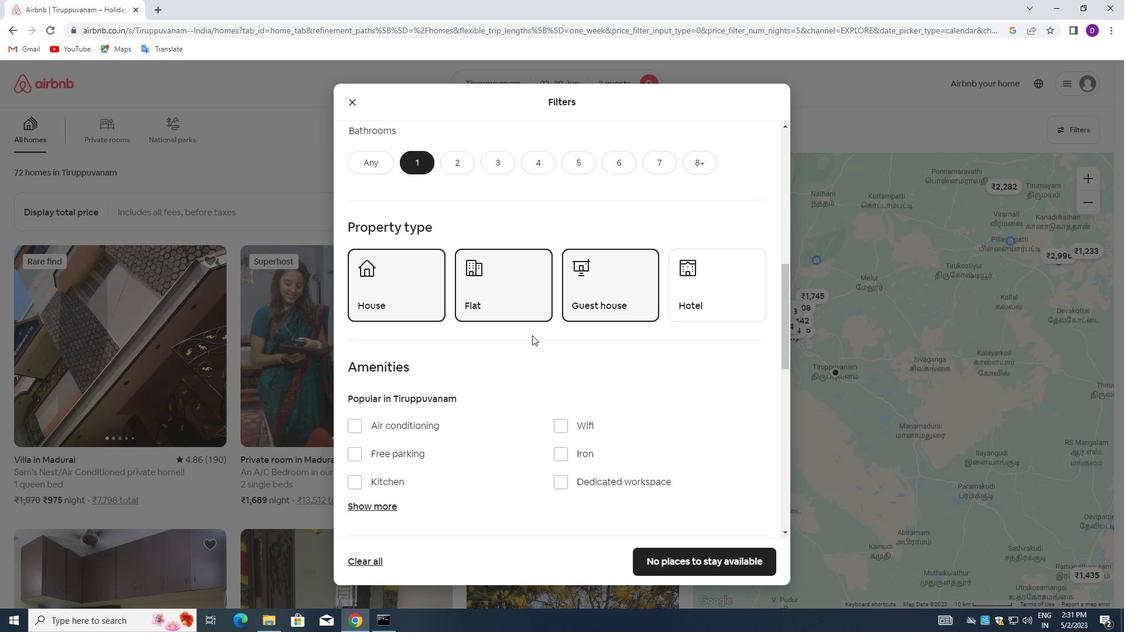 
Action: Mouse scrolled (534, 333) with delta (0, 0)
Screenshot: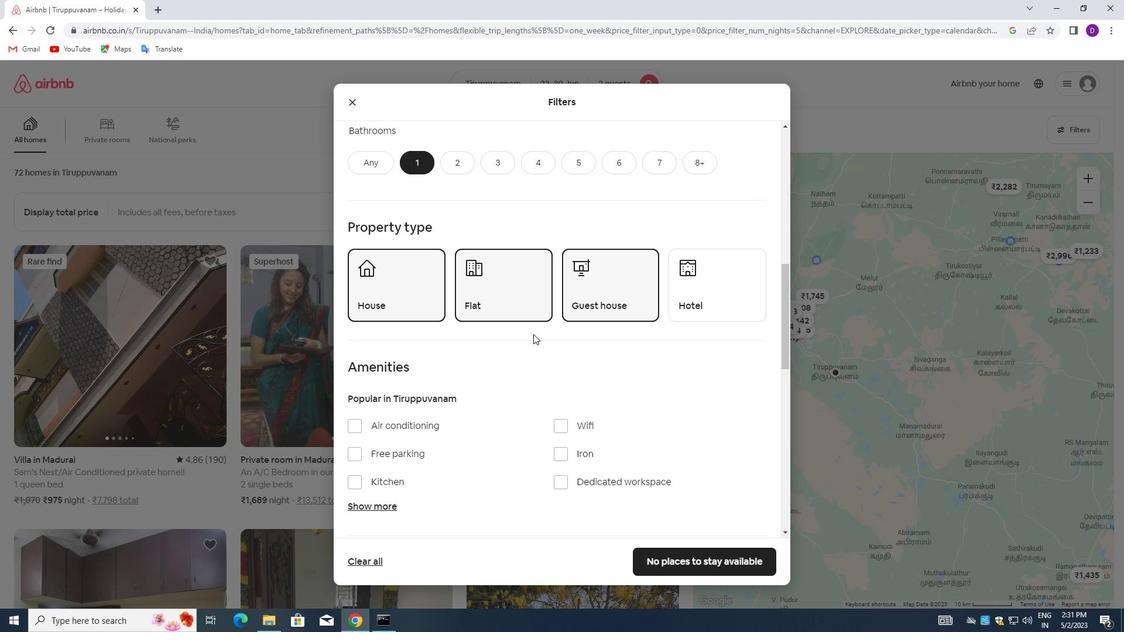 
Action: Mouse moved to (563, 330)
Screenshot: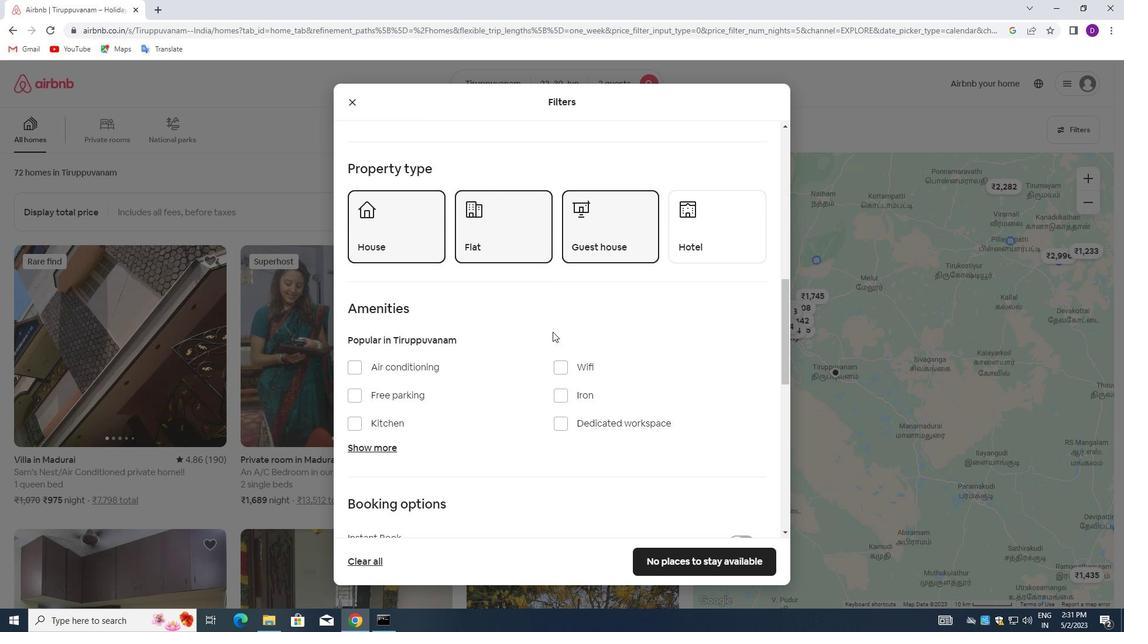 
Action: Mouse scrolled (563, 330) with delta (0, 0)
Screenshot: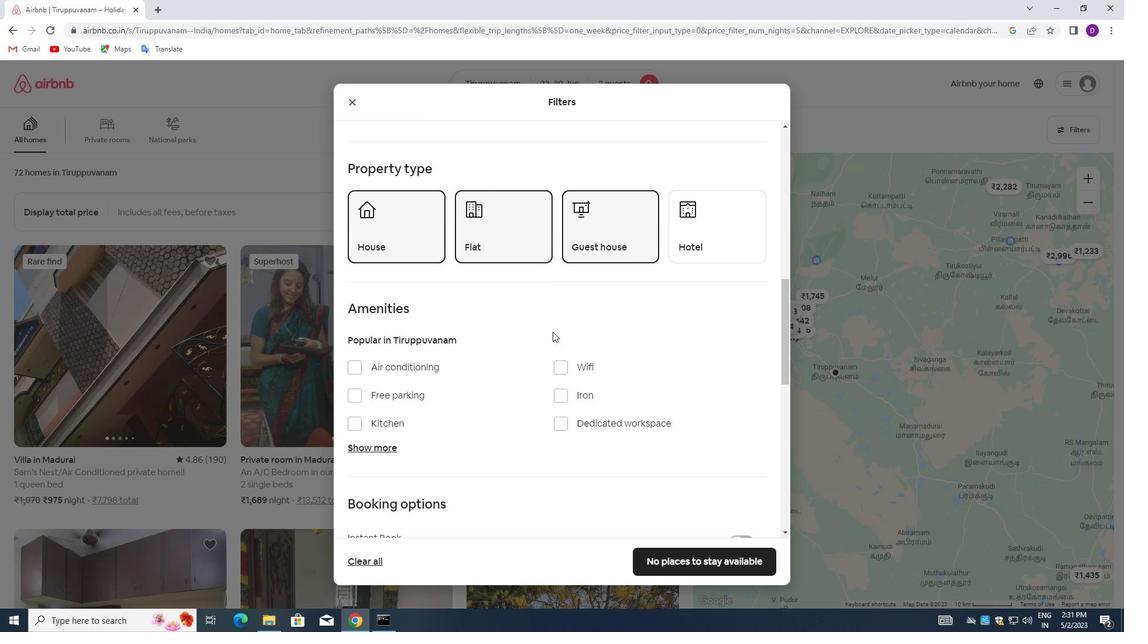 
Action: Mouse moved to (564, 330)
Screenshot: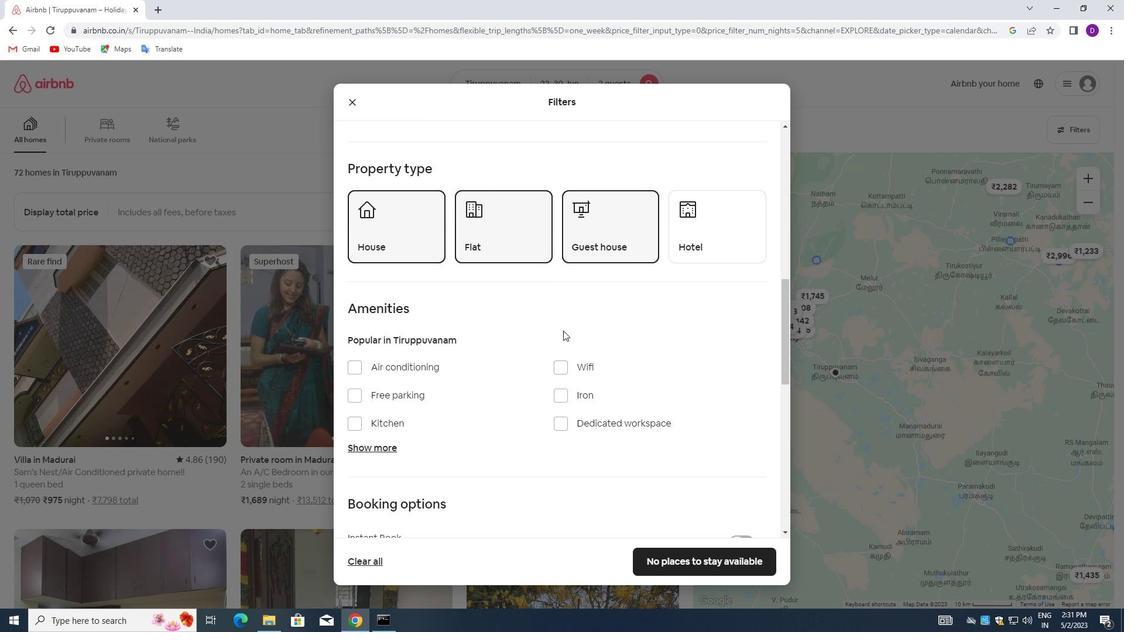 
Action: Mouse scrolled (564, 330) with delta (0, 0)
Screenshot: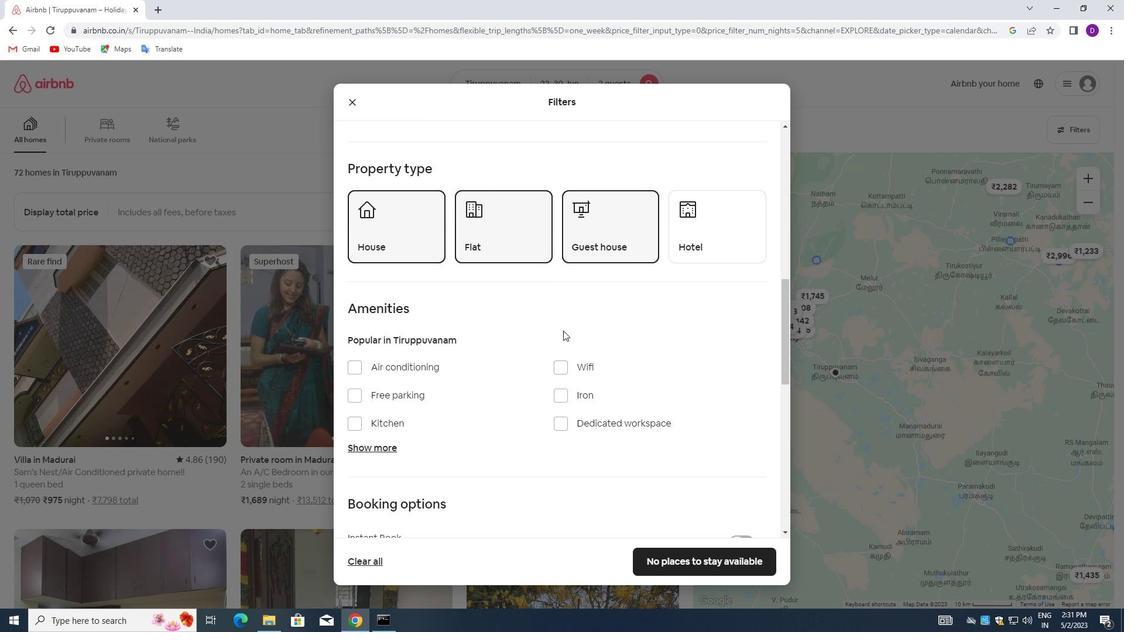 
Action: Mouse moved to (574, 342)
Screenshot: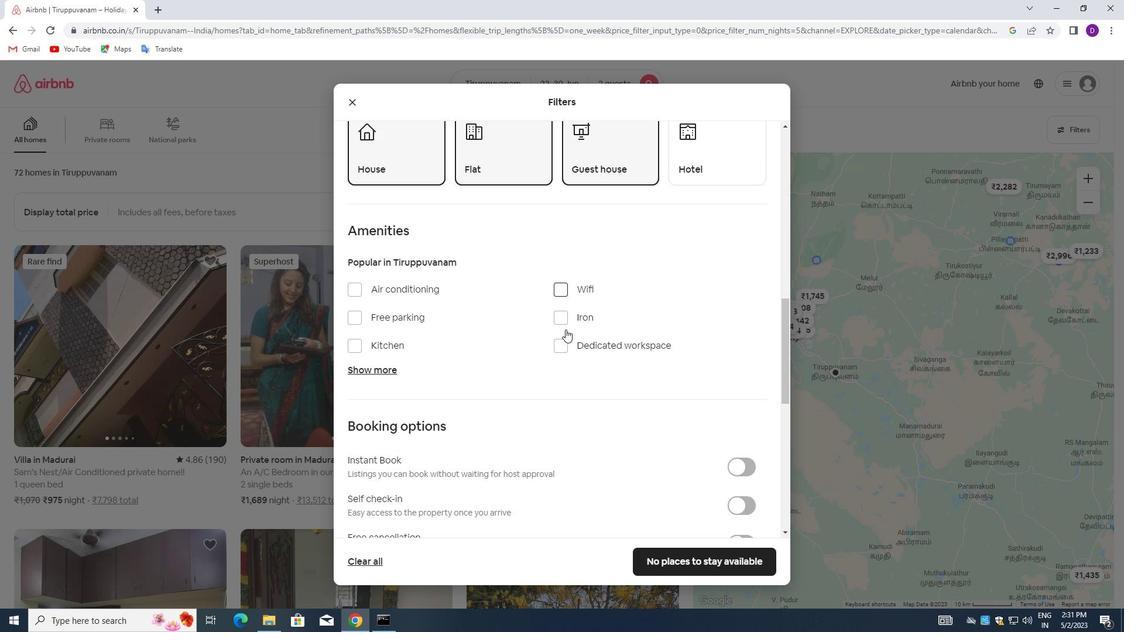 
Action: Mouse scrolled (574, 341) with delta (0, 0)
Screenshot: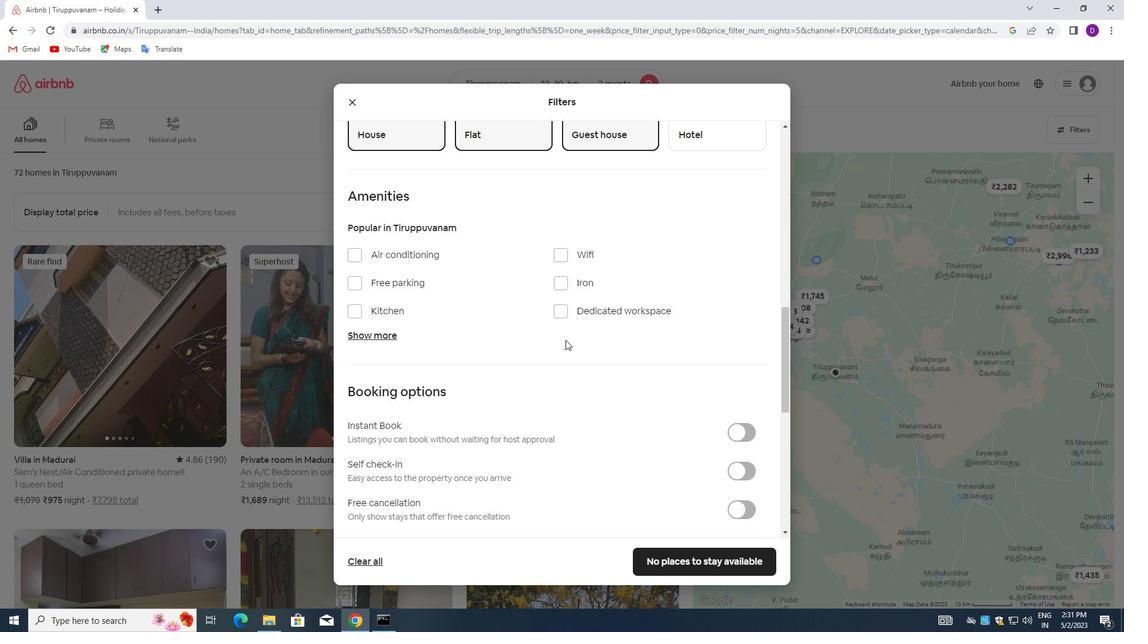 
Action: Mouse scrolled (574, 341) with delta (0, 0)
Screenshot: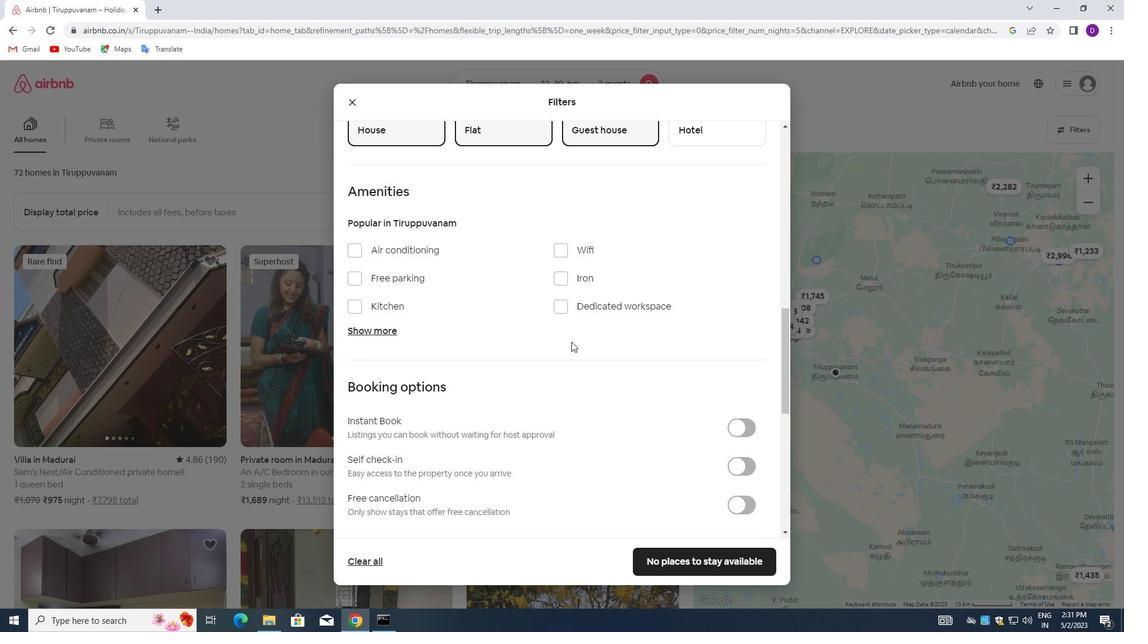 
Action: Mouse moved to (734, 343)
Screenshot: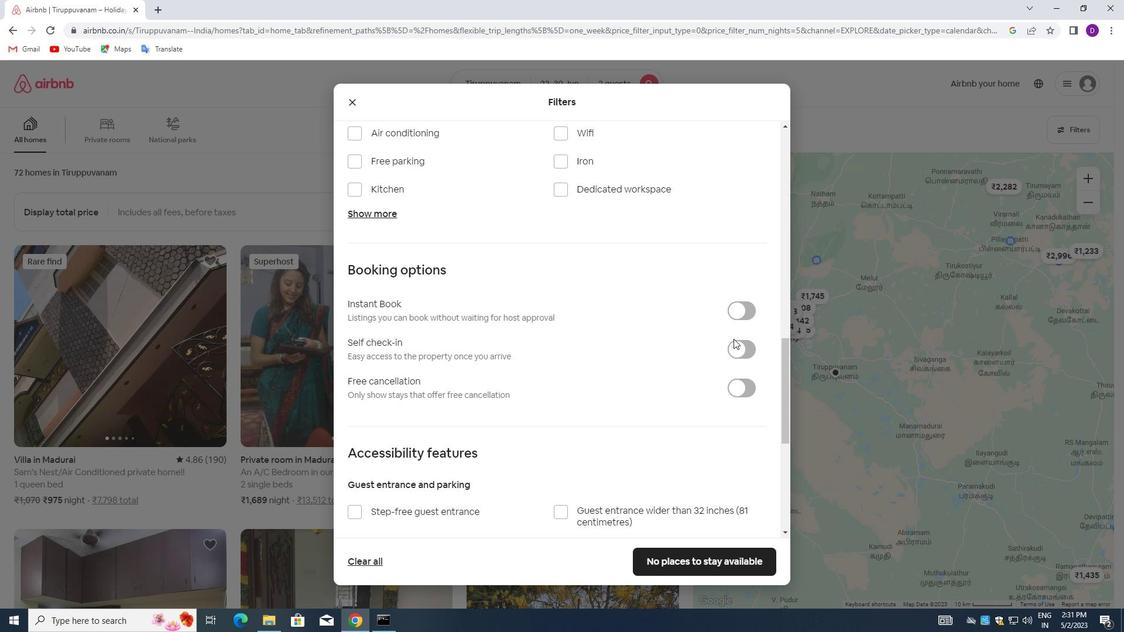 
Action: Mouse pressed left at (734, 343)
Screenshot: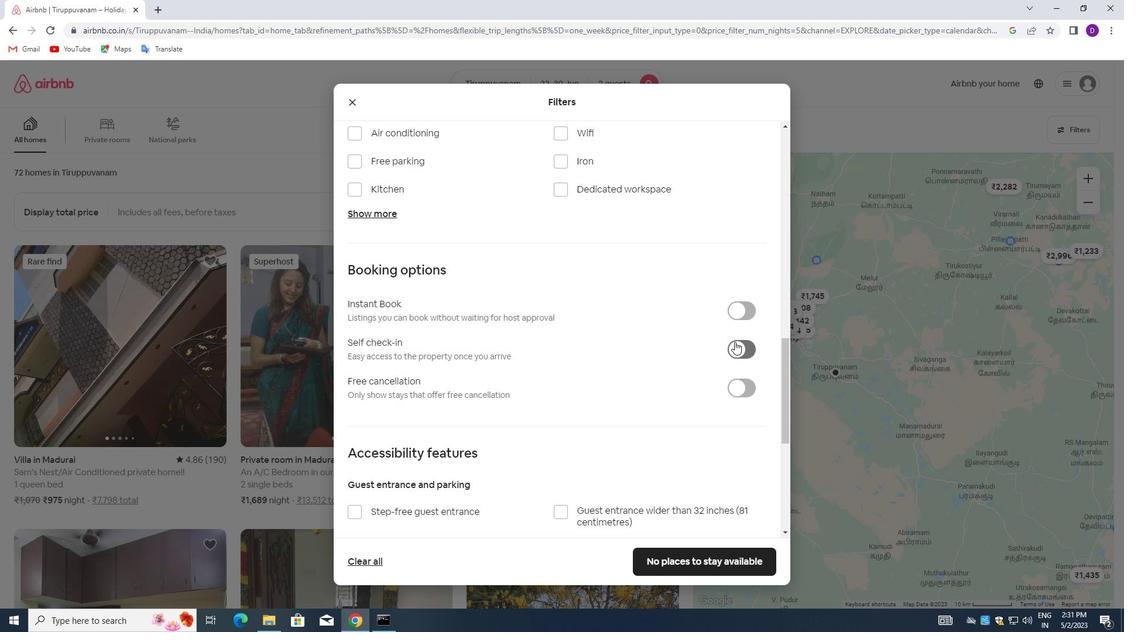 
Action: Mouse moved to (512, 371)
Screenshot: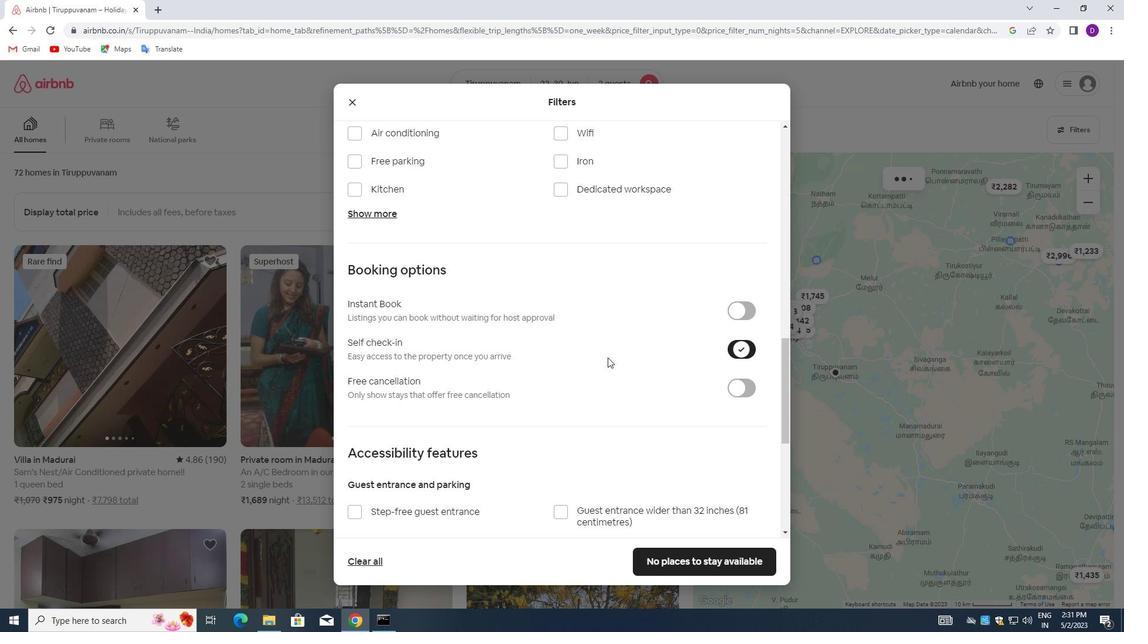 
Action: Mouse scrolled (512, 371) with delta (0, 0)
Screenshot: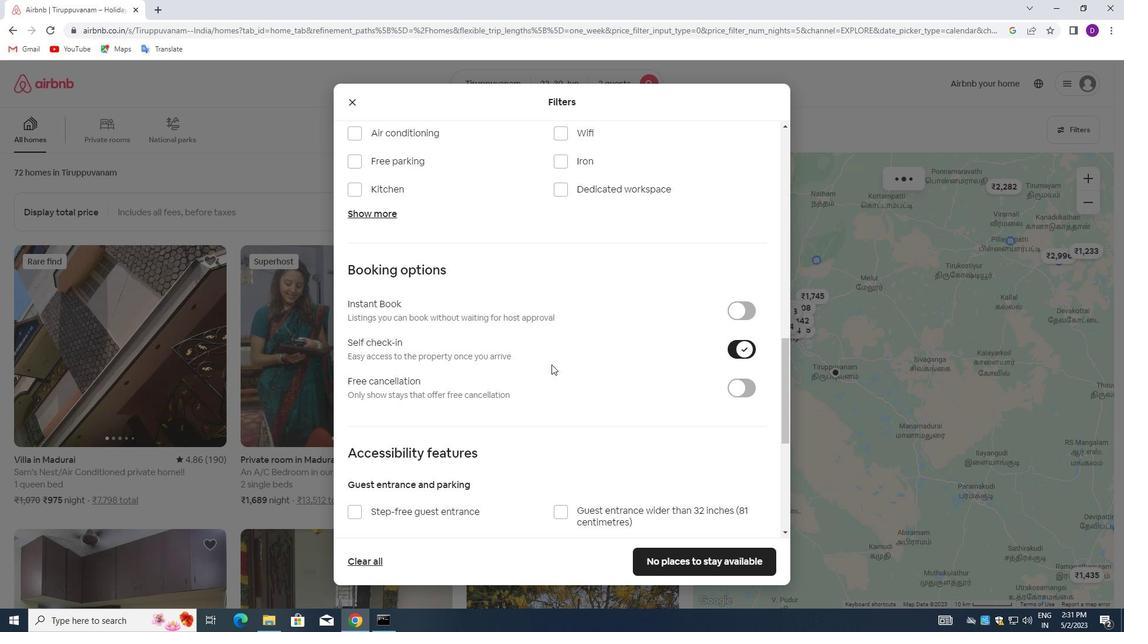 
Action: Mouse moved to (511, 371)
Screenshot: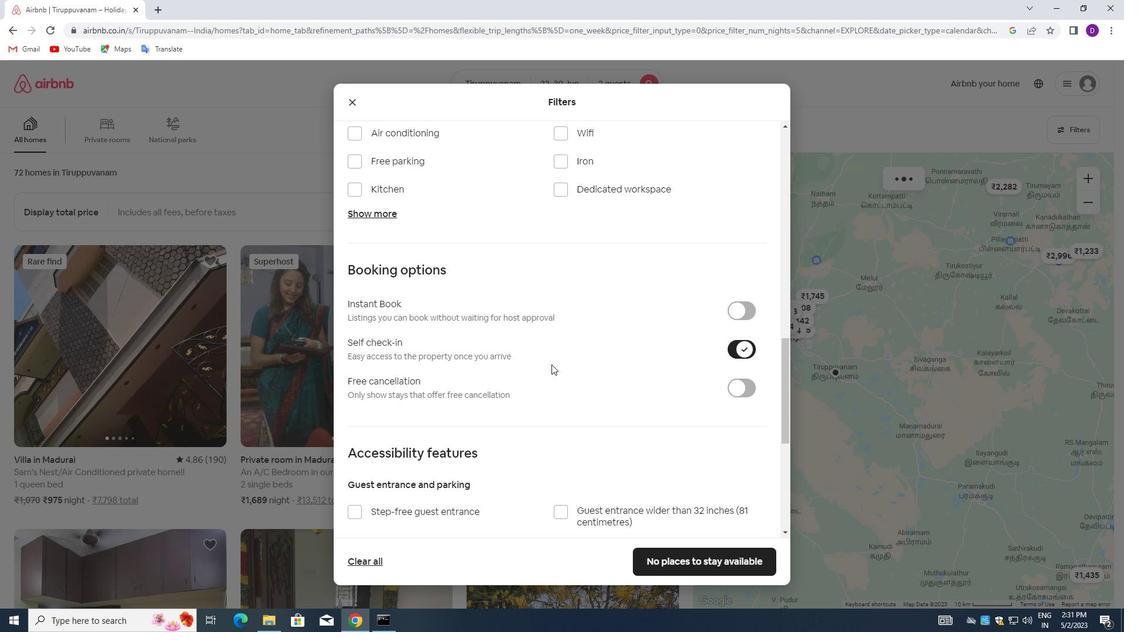 
Action: Mouse scrolled (511, 371) with delta (0, 0)
Screenshot: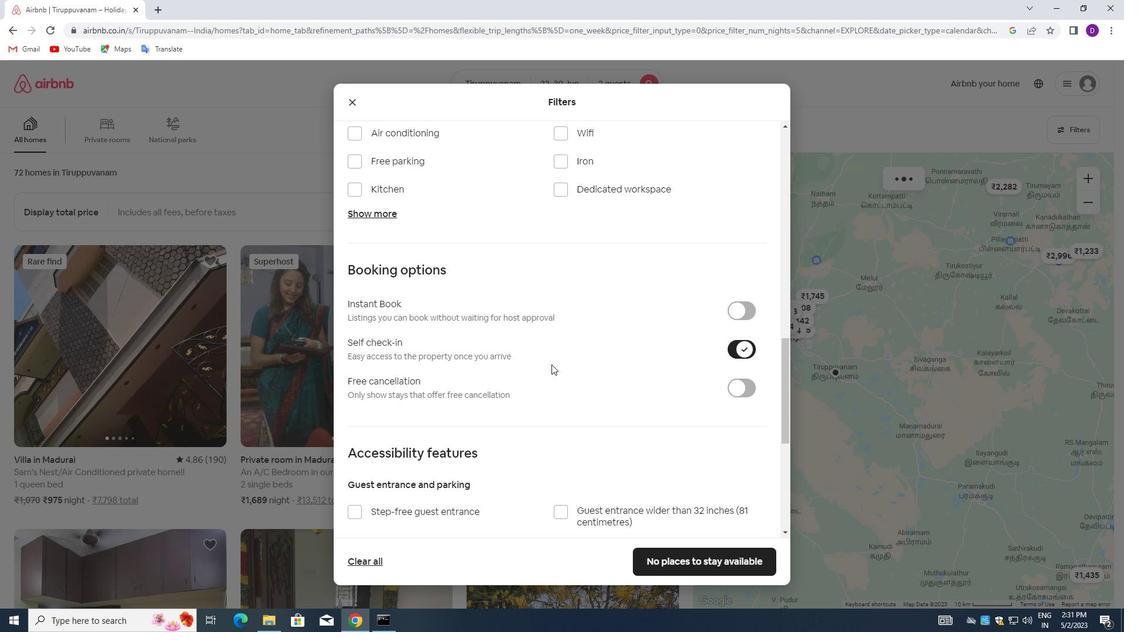 
Action: Mouse moved to (511, 371)
Screenshot: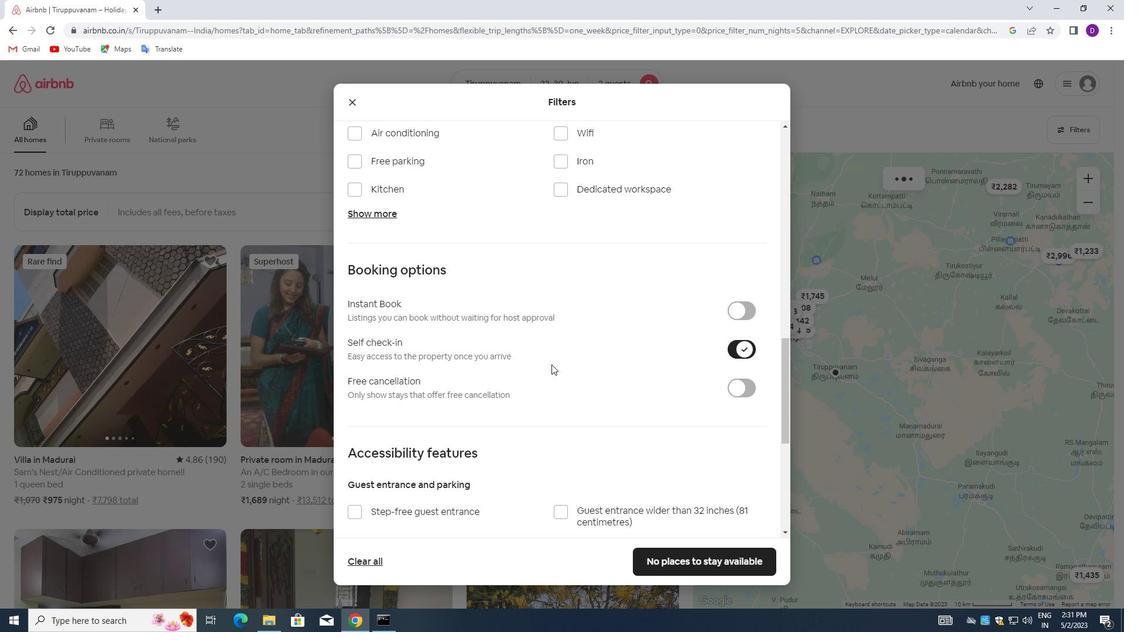 
Action: Mouse scrolled (511, 371) with delta (0, 0)
Screenshot: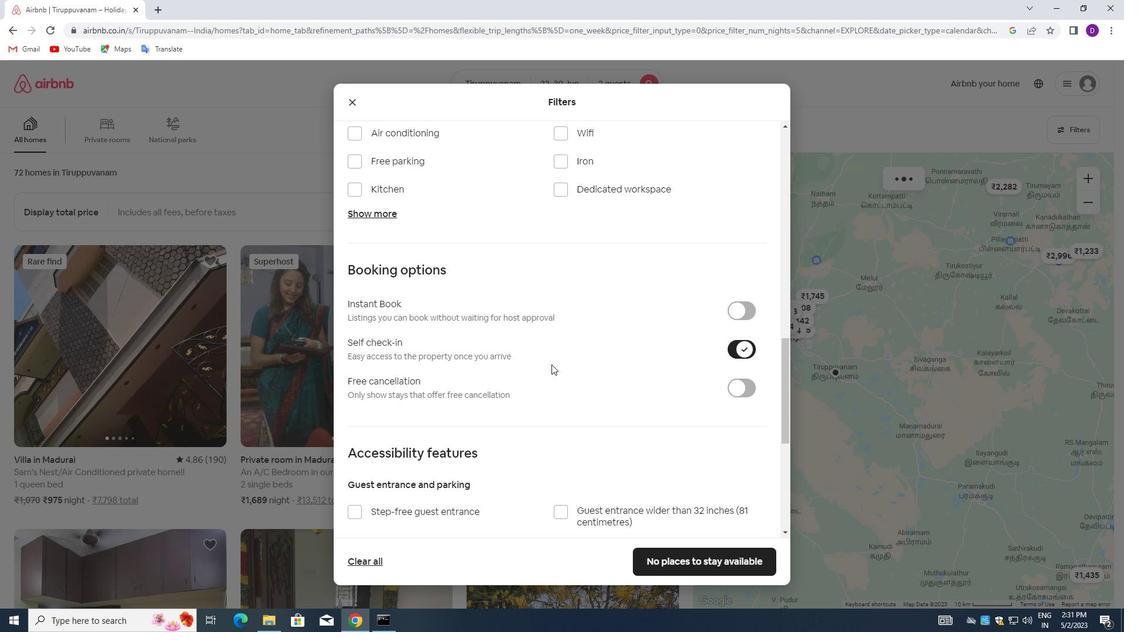 
Action: Mouse scrolled (511, 371) with delta (0, 0)
Screenshot: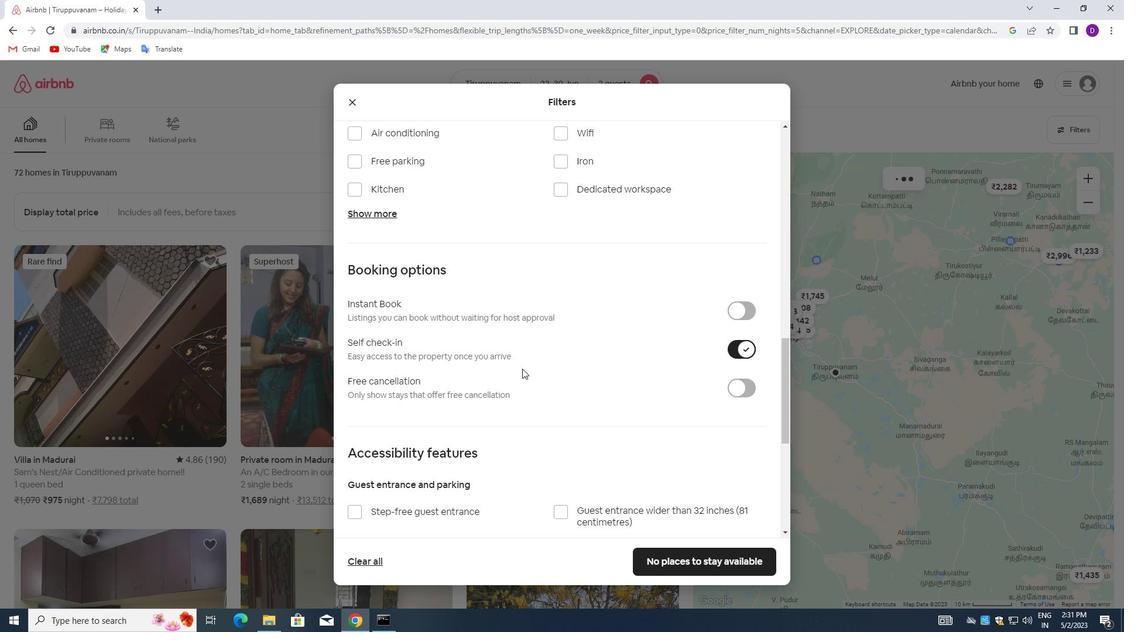 
Action: Mouse scrolled (511, 371) with delta (0, 0)
Screenshot: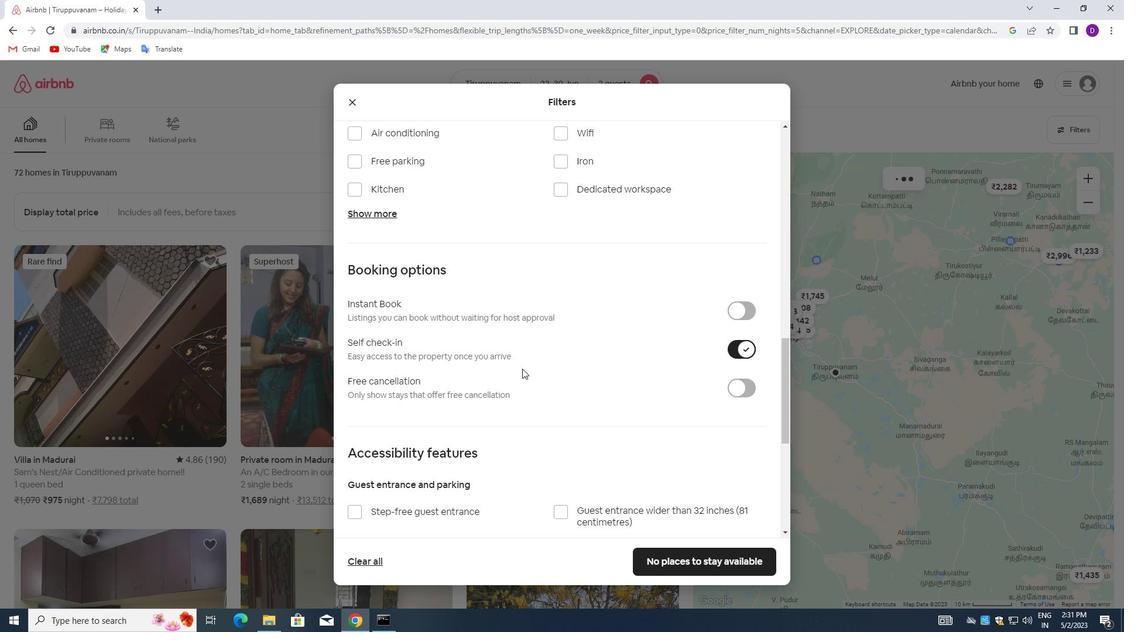 
Action: Mouse moved to (509, 372)
Screenshot: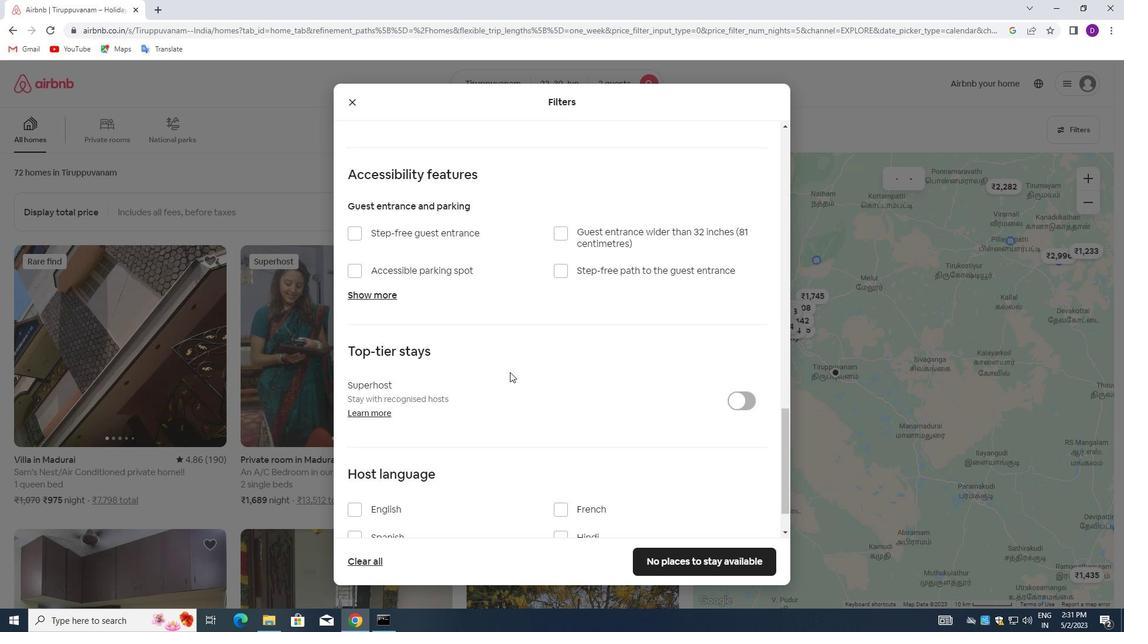 
Action: Mouse scrolled (509, 372) with delta (0, 0)
Screenshot: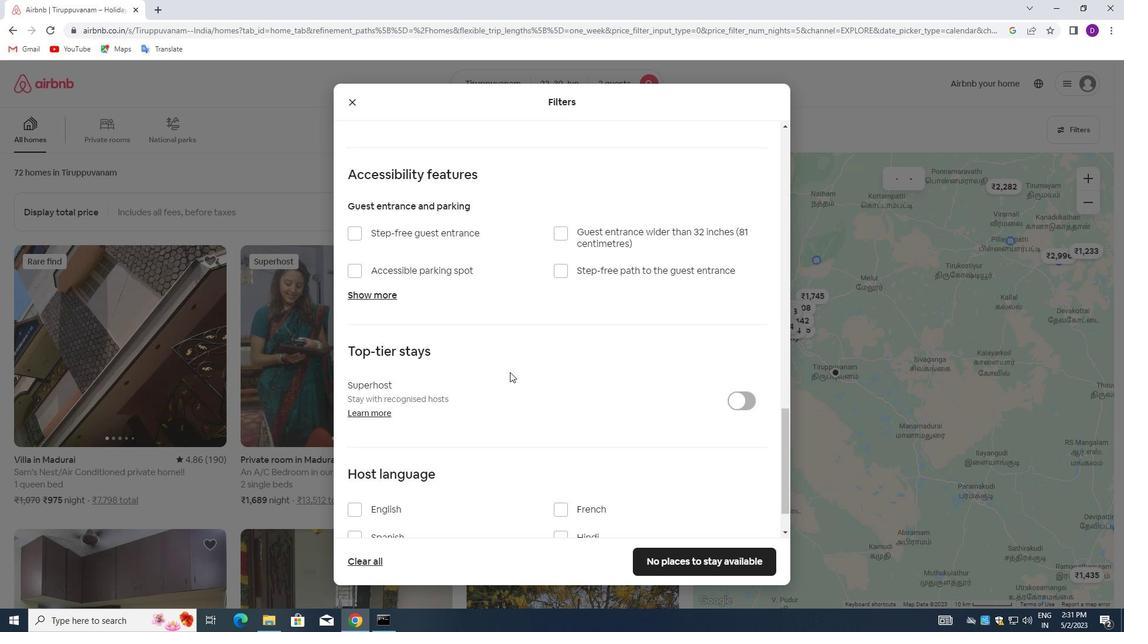 
Action: Mouse moved to (507, 375)
Screenshot: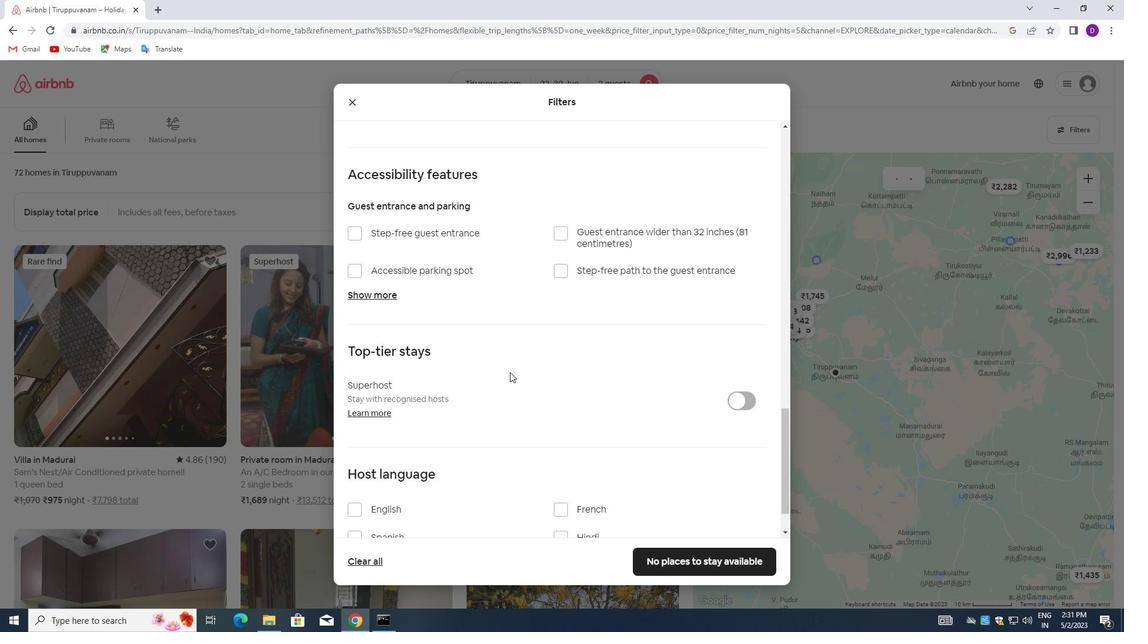 
Action: Mouse scrolled (507, 375) with delta (0, 0)
Screenshot: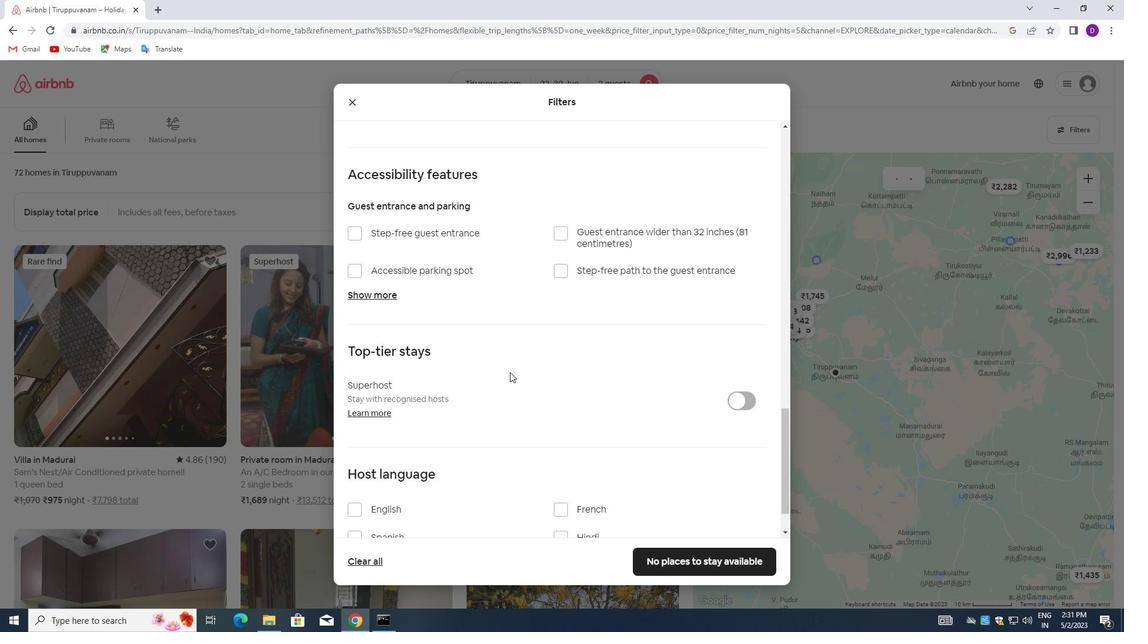 
Action: Mouse moved to (505, 380)
Screenshot: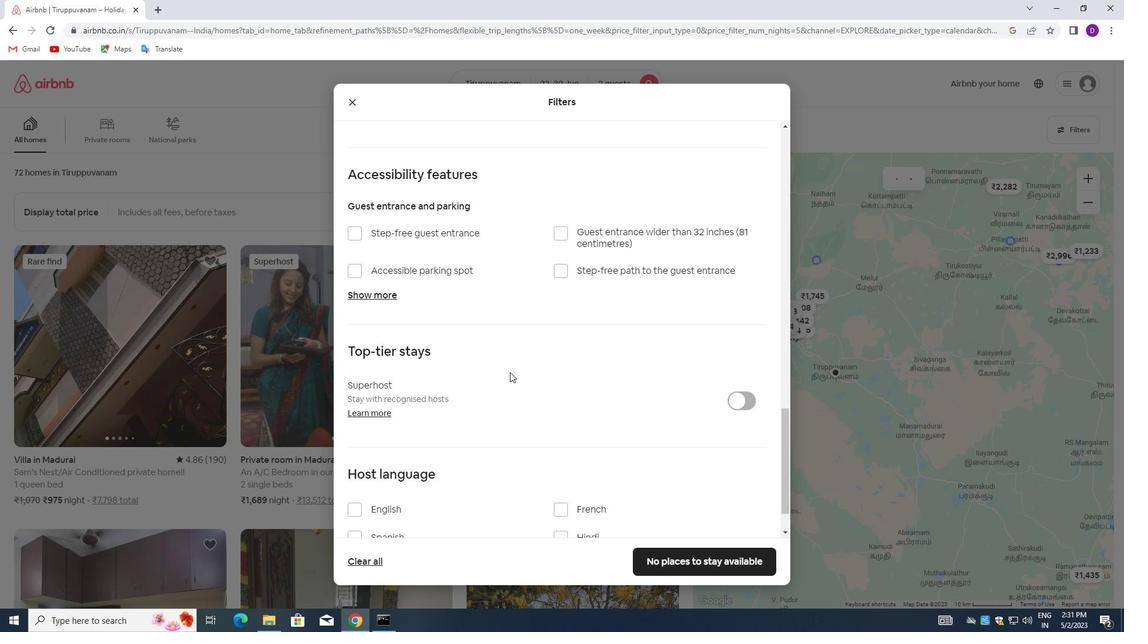 
Action: Mouse scrolled (505, 380) with delta (0, 0)
Screenshot: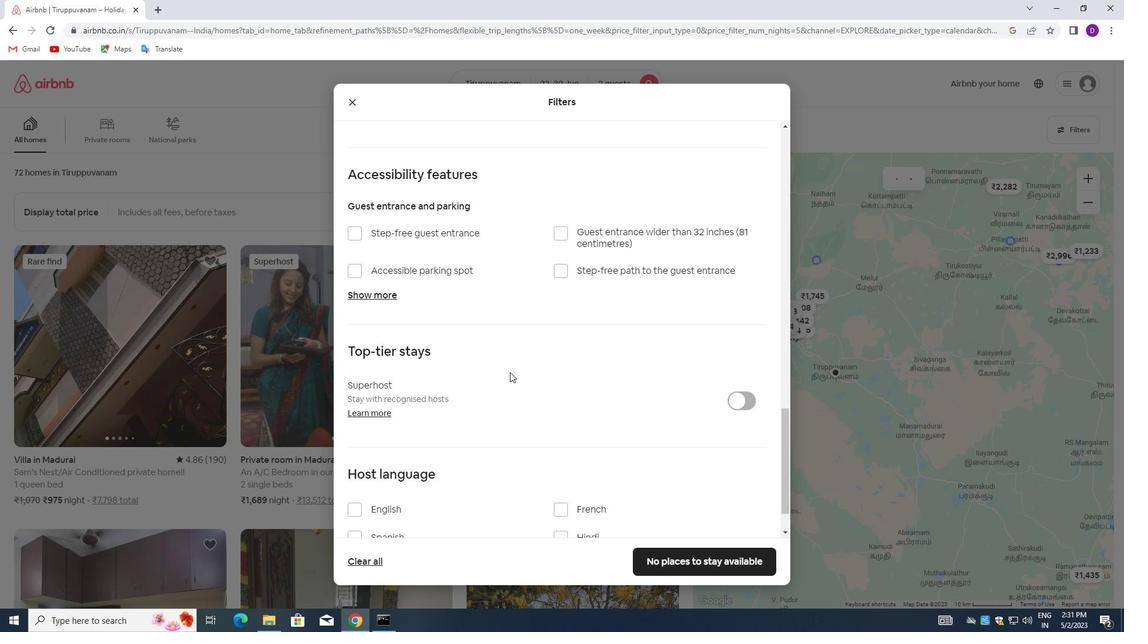 
Action: Mouse moved to (499, 386)
Screenshot: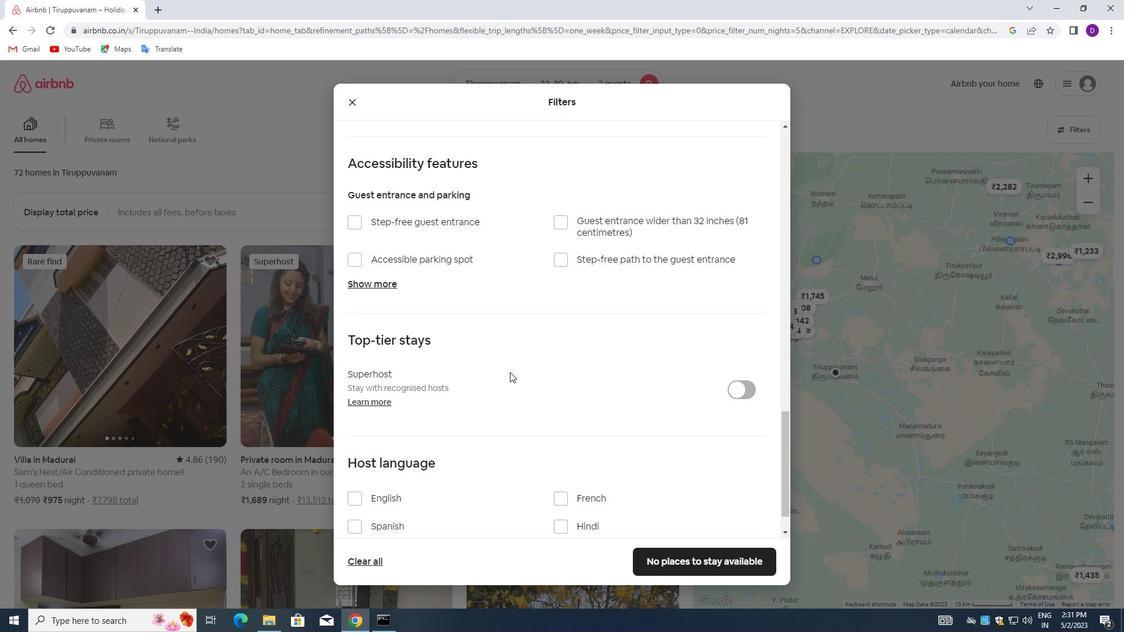 
Action: Mouse scrolled (499, 385) with delta (0, 0)
Screenshot: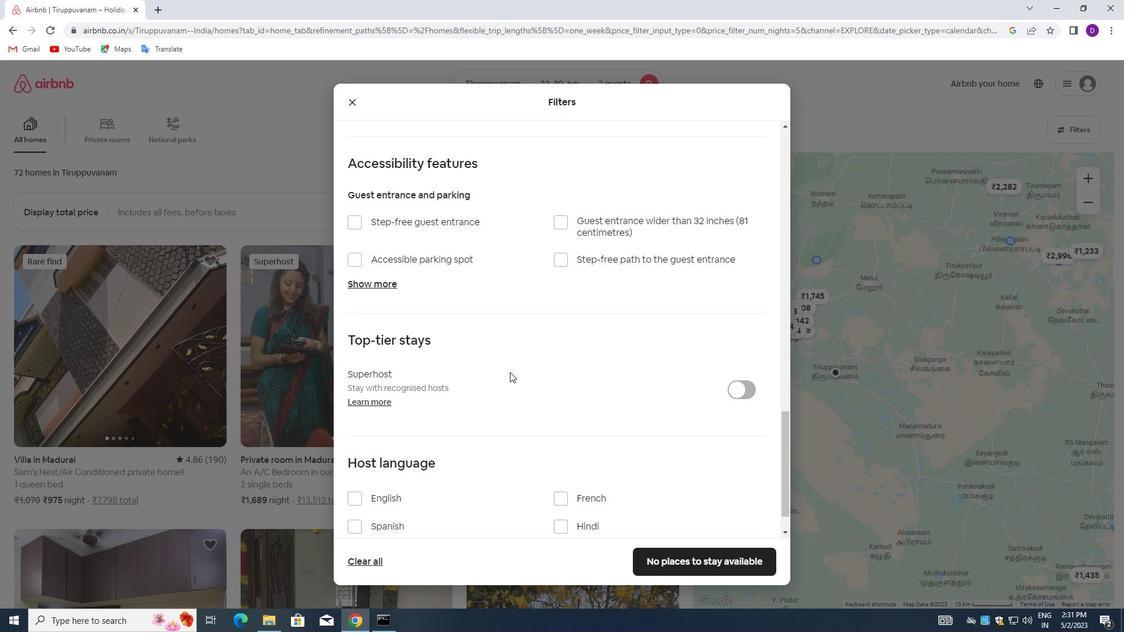 
Action: Mouse moved to (492, 392)
Screenshot: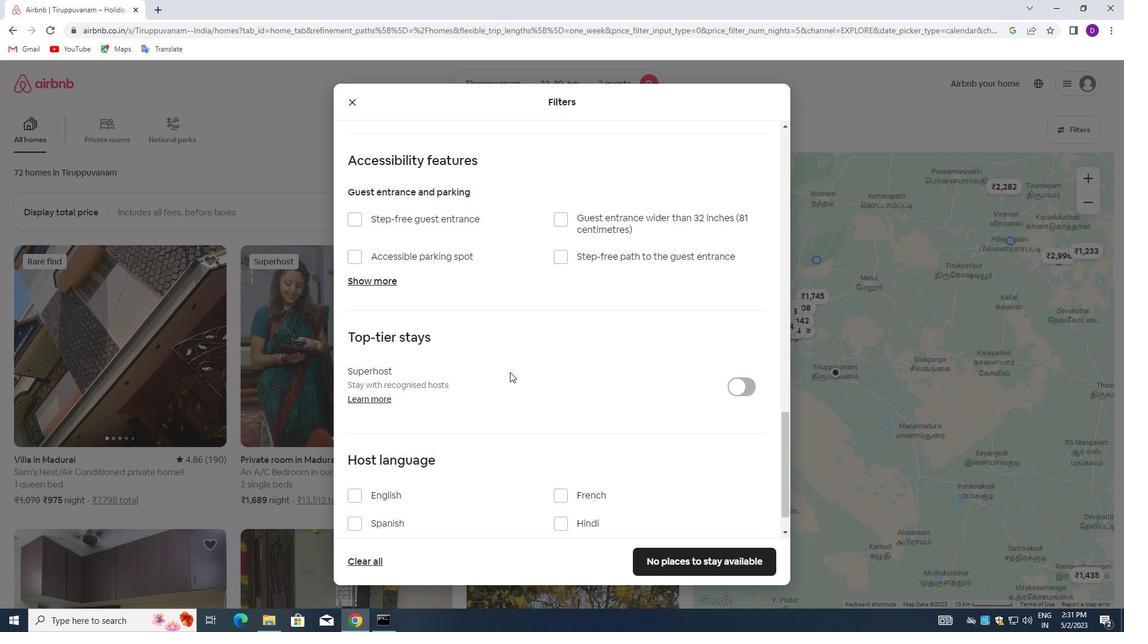 
Action: Mouse scrolled (492, 391) with delta (0, 0)
Screenshot: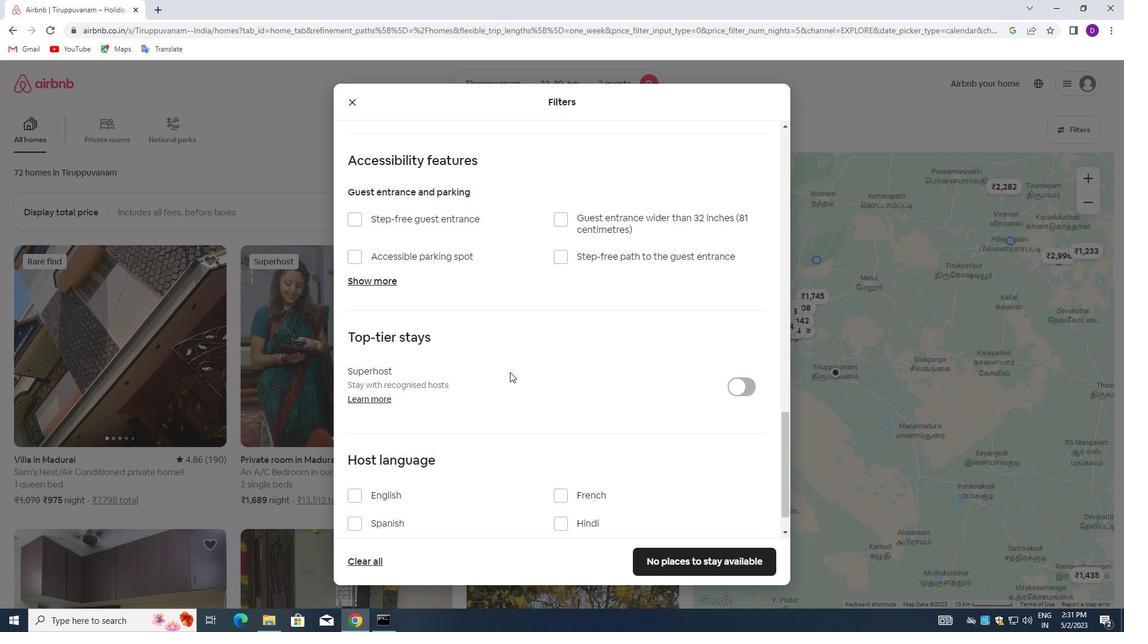 
Action: Mouse moved to (482, 399)
Screenshot: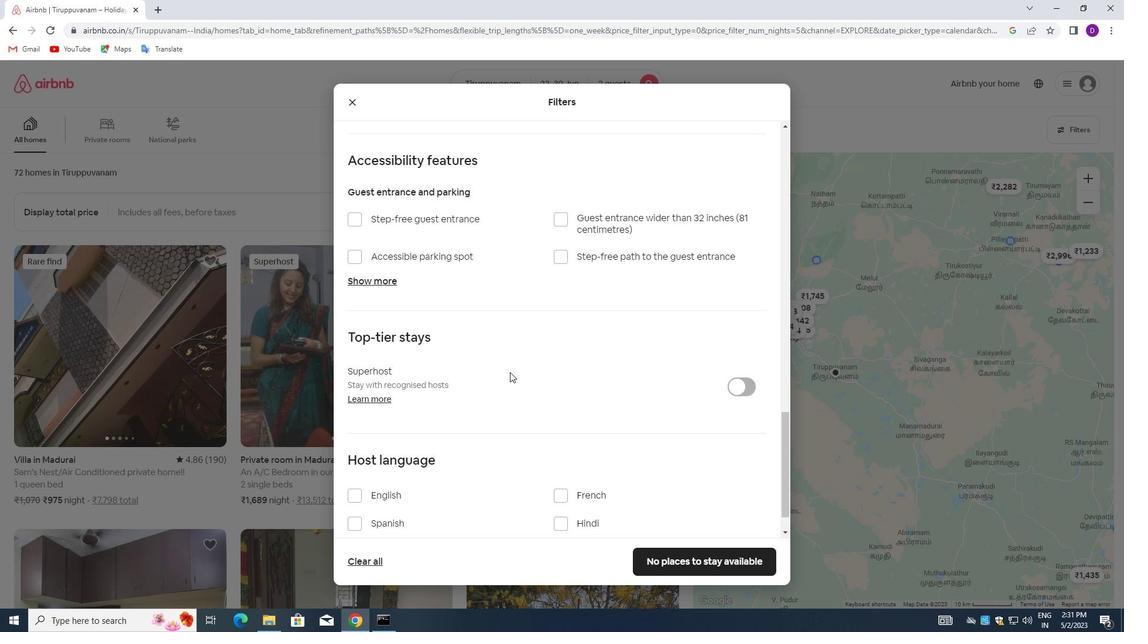 
Action: Mouse scrolled (482, 399) with delta (0, 0)
Screenshot: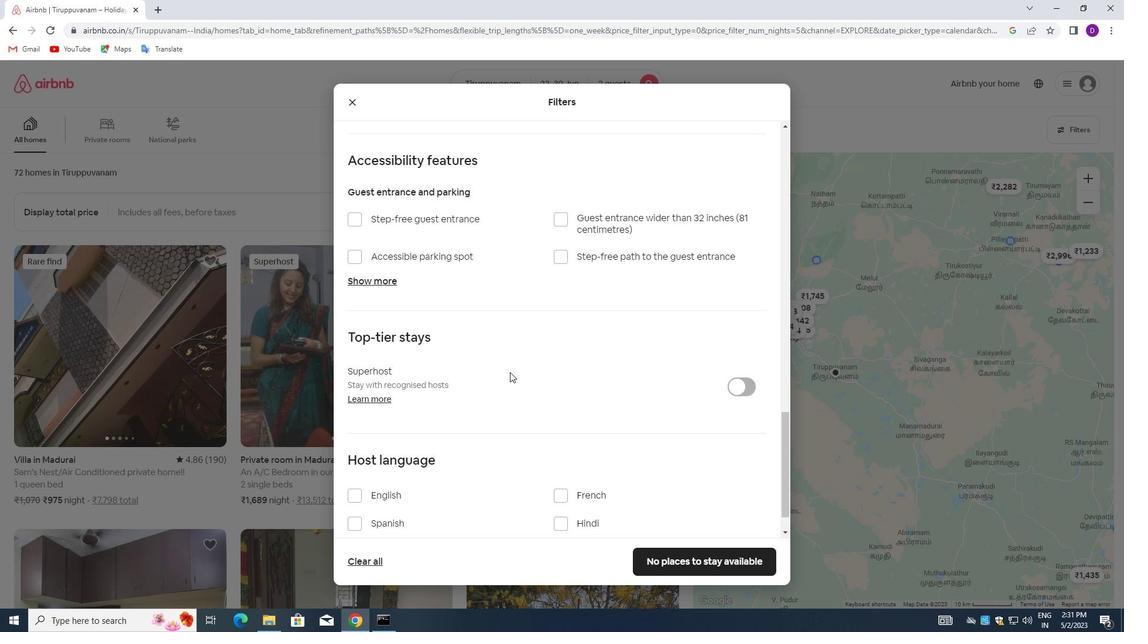 
Action: Mouse moved to (361, 451)
Screenshot: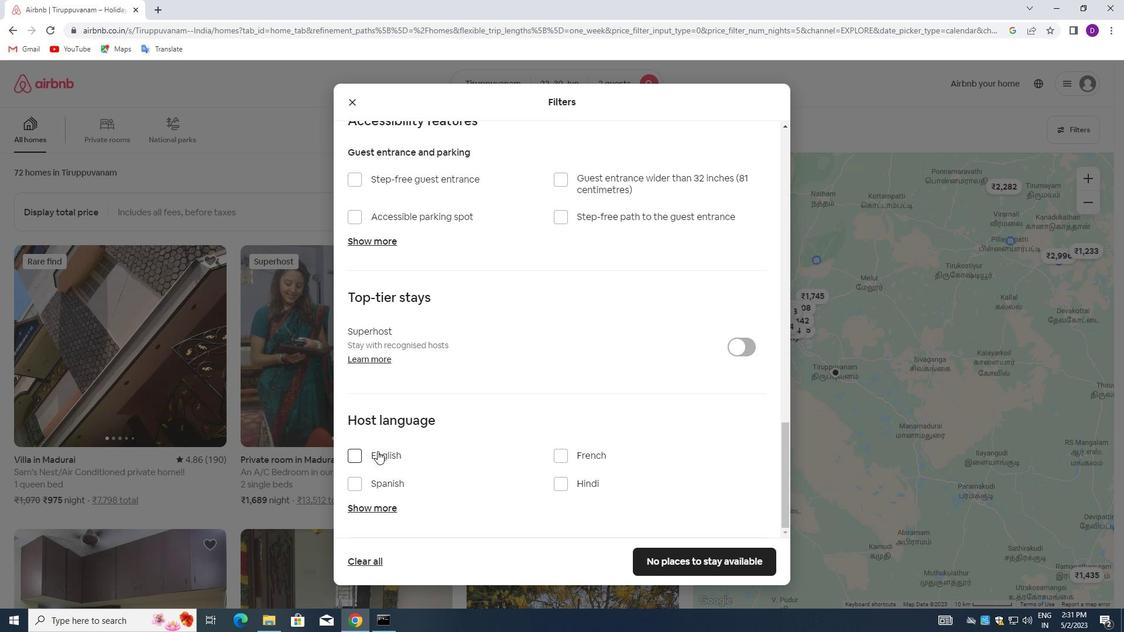 
Action: Mouse pressed left at (361, 451)
Screenshot: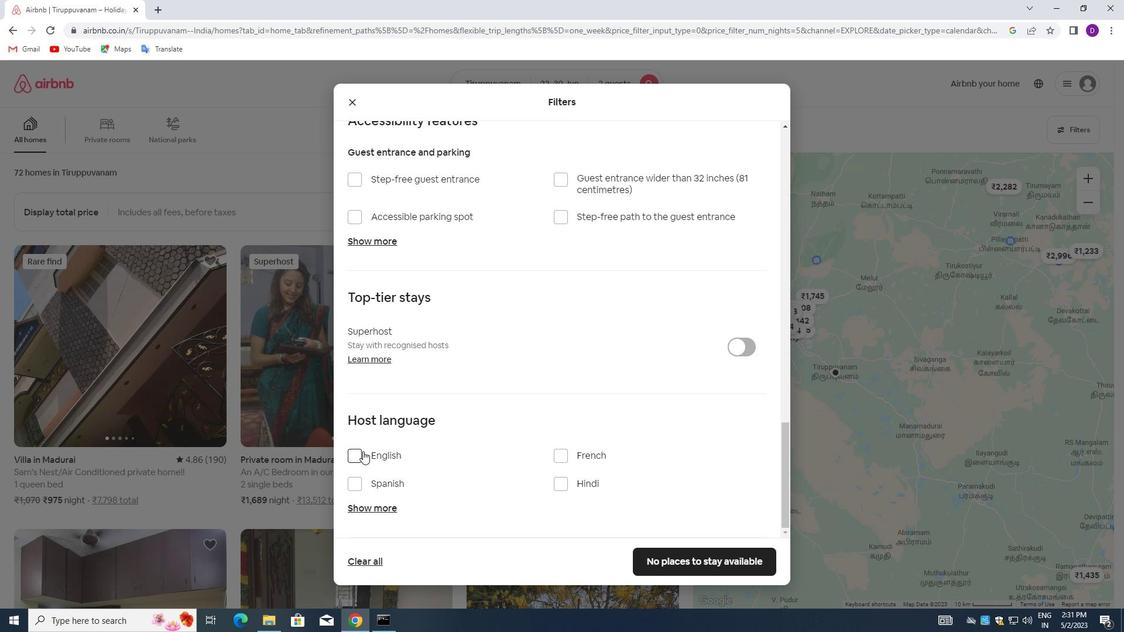 
Action: Mouse moved to (666, 556)
Screenshot: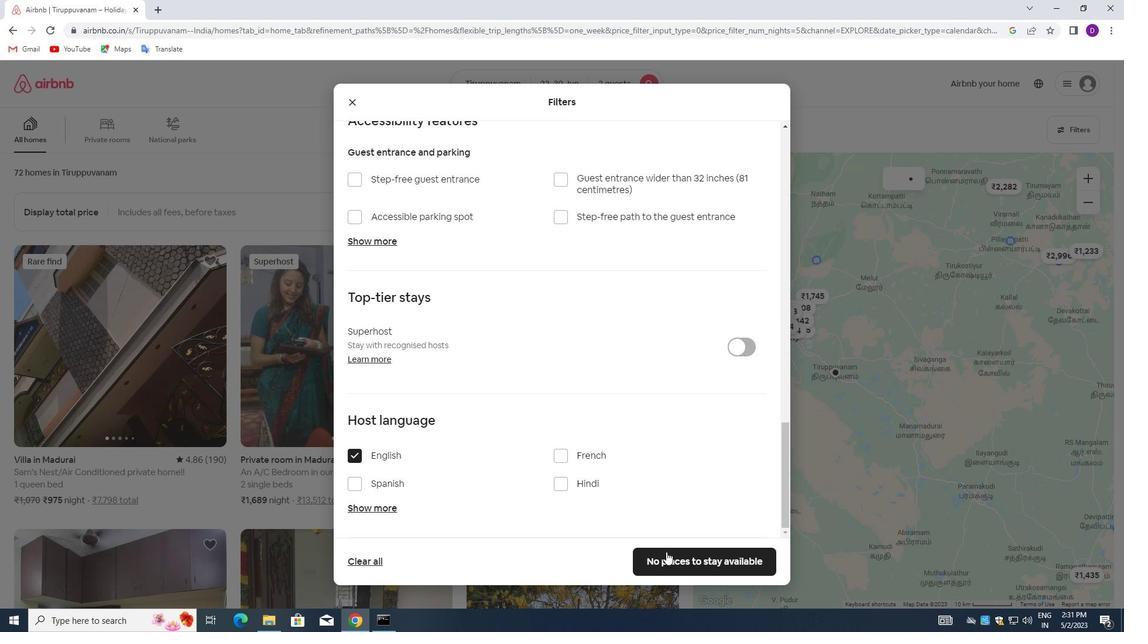 
Action: Mouse pressed left at (666, 556)
Screenshot: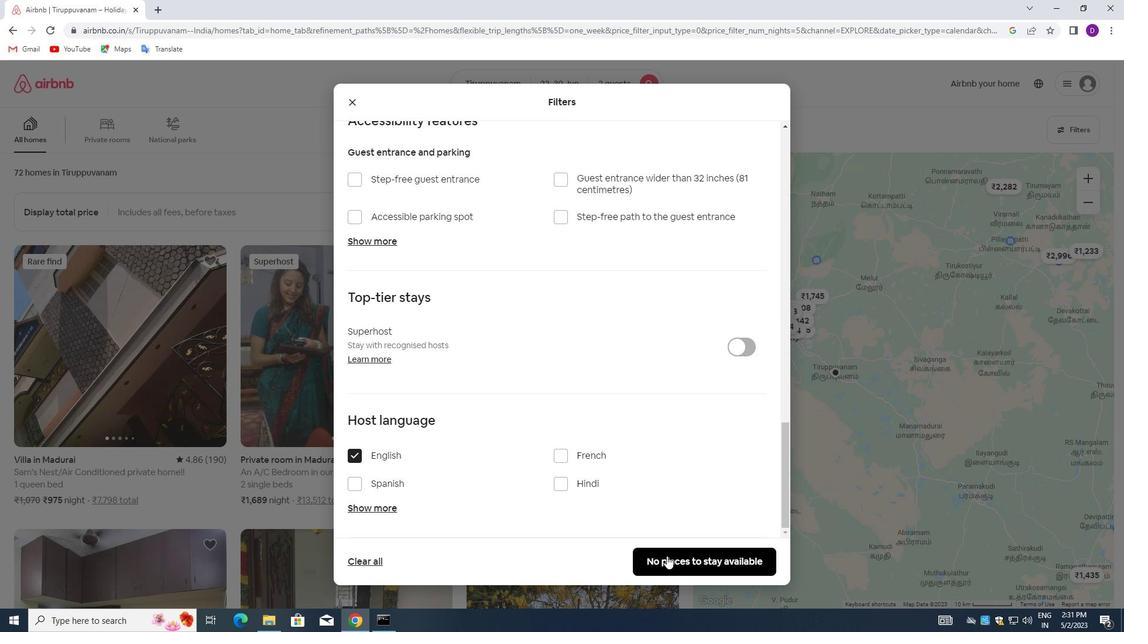 
